 Task: Look for space in Molina de Segura, Spain from 5th June, 2023 to 16th June, 2023 for 2 adults in price range Rs.7000 to Rs.15000. Place can be entire place with 1  bedroom having 1 bed and 1 bathroom. Property type can be house, flat, guest house, hotel. Booking option can be shelf check-in. Required host language is English.
Action: Mouse moved to (239, 134)
Screenshot: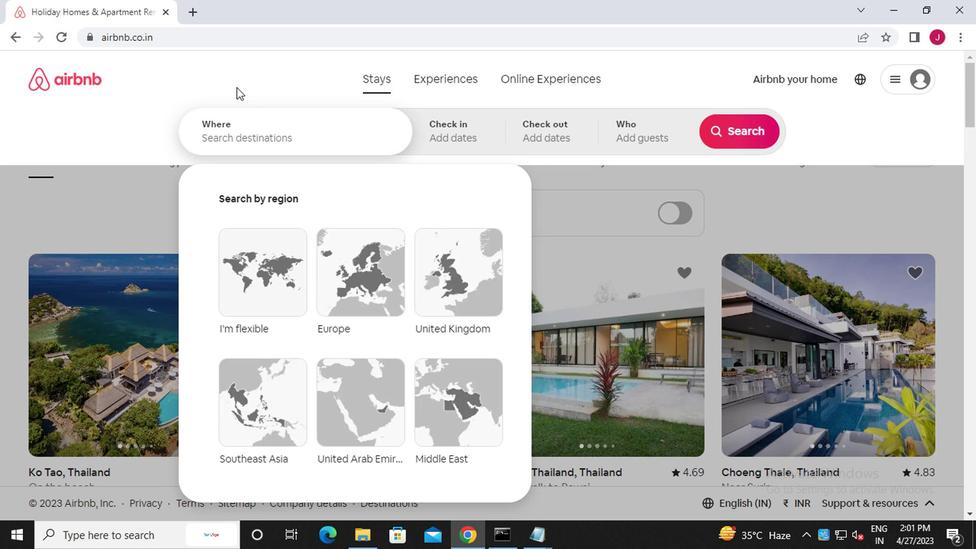 
Action: Mouse pressed left at (239, 134)
Screenshot: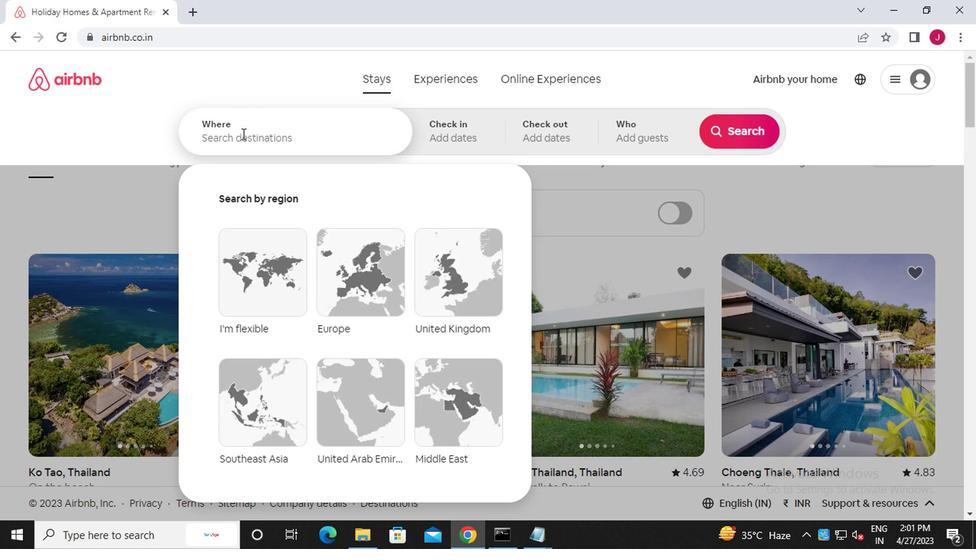 
Action: Mouse moved to (238, 133)
Screenshot: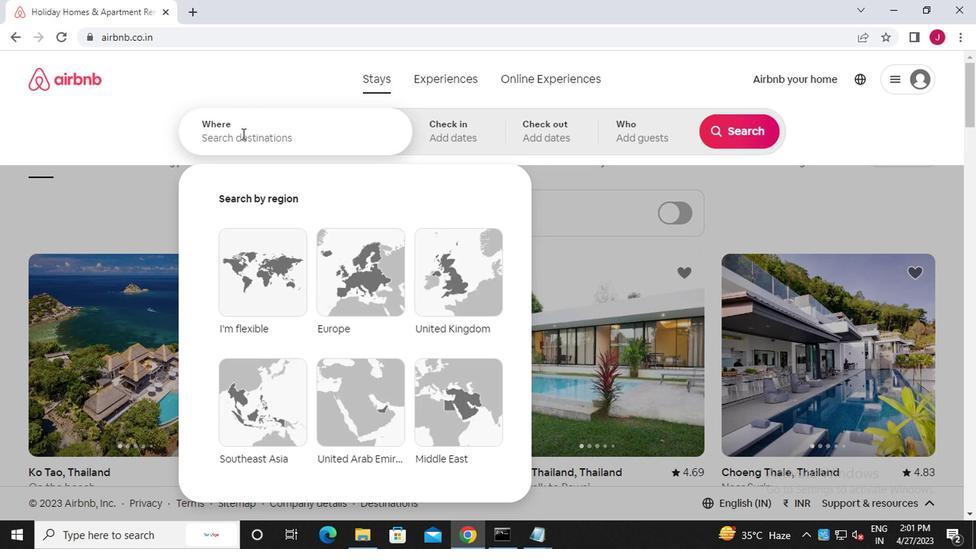 
Action: Key pressed m<Key.backspace><Key.caps_lock>m<Key.caps_lock>olina<Key.space>de<Key.space><Key.caps_lock>s<Key.caps_lock>eg
Screenshot: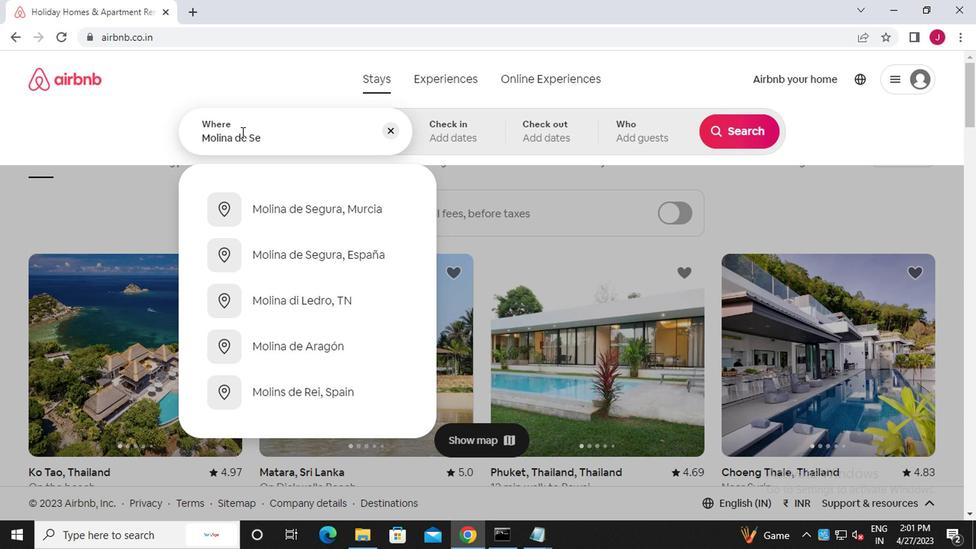 
Action: Mouse moved to (364, 210)
Screenshot: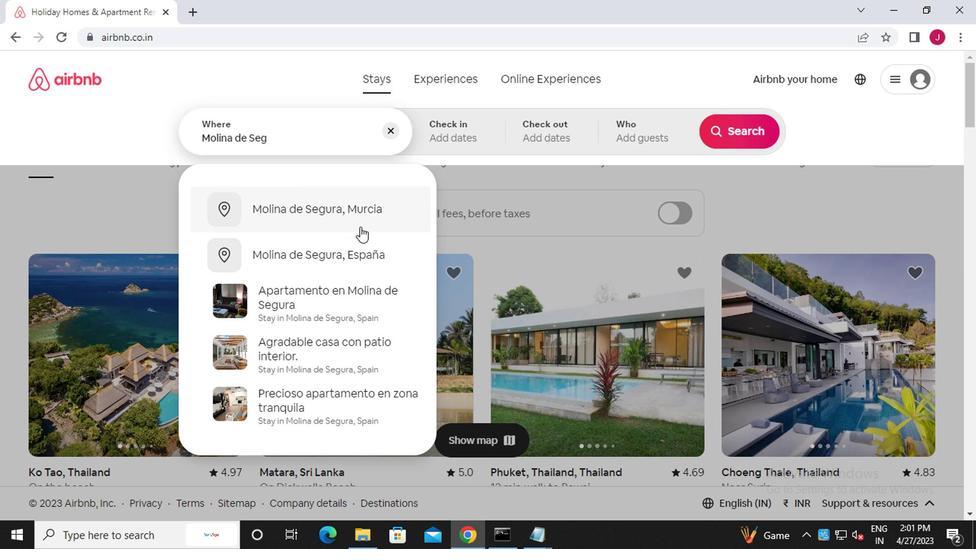 
Action: Mouse pressed left at (364, 210)
Screenshot: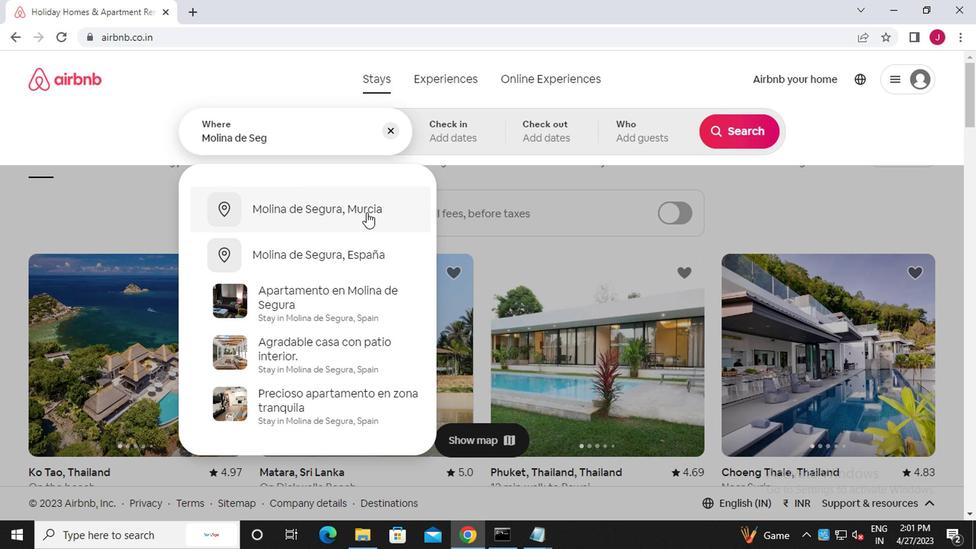 
Action: Mouse moved to (331, 140)
Screenshot: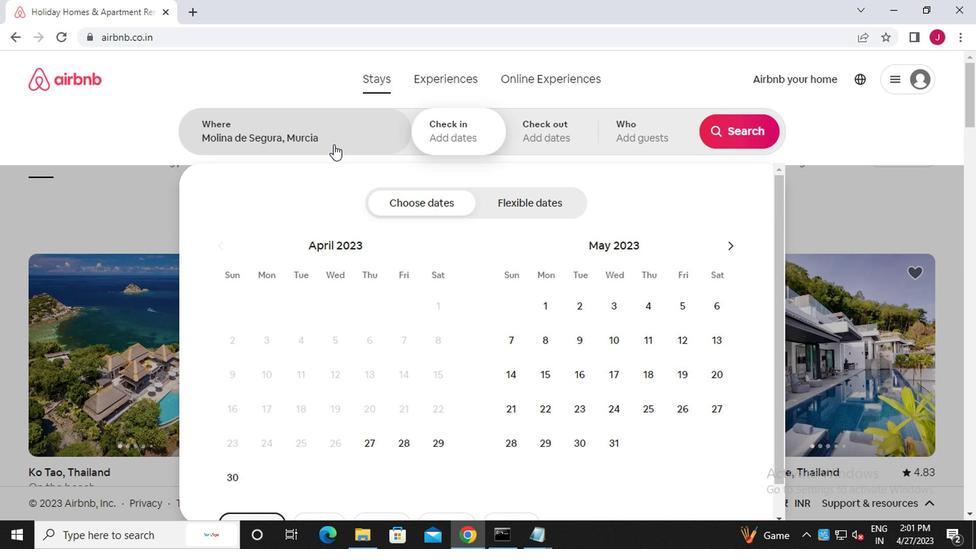 
Action: Mouse pressed left at (331, 140)
Screenshot: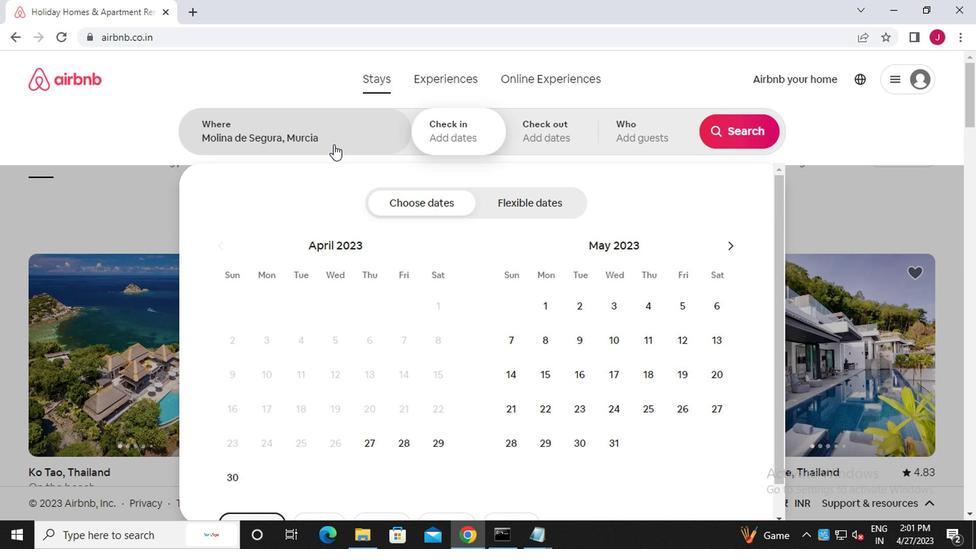 
Action: Key pressed <Key.backspace><Key.backspace><Key.backspace><Key.backspace><Key.backspace><Key.backspace>spain
Screenshot: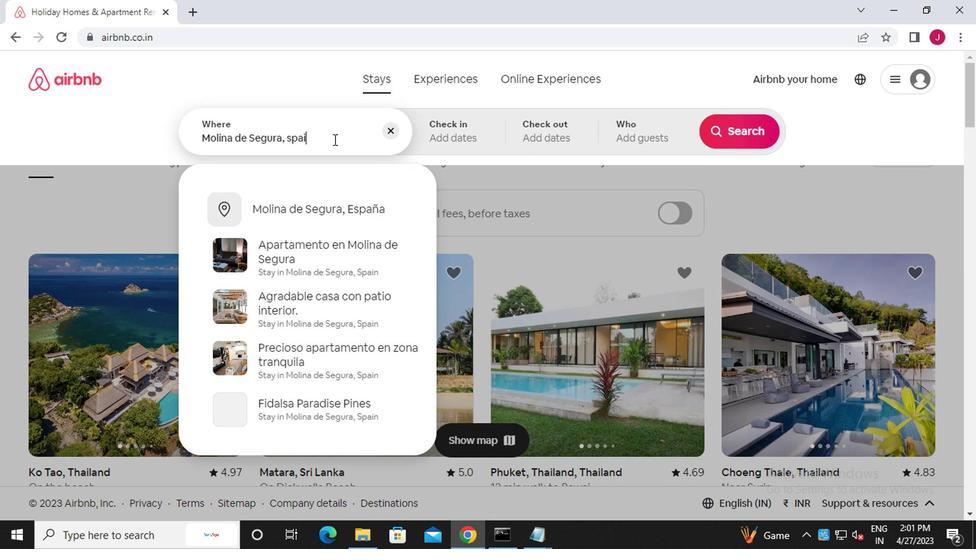 
Action: Mouse moved to (475, 129)
Screenshot: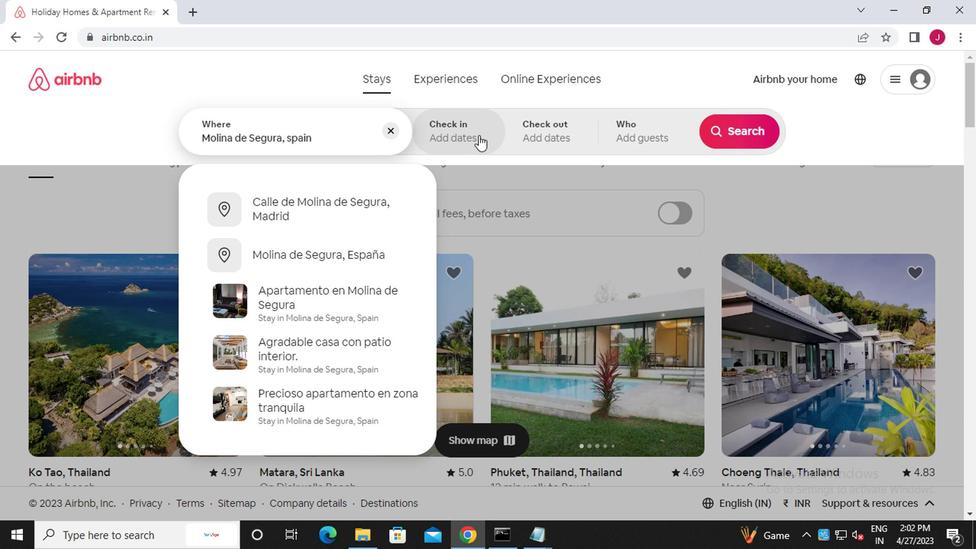 
Action: Mouse pressed left at (475, 129)
Screenshot: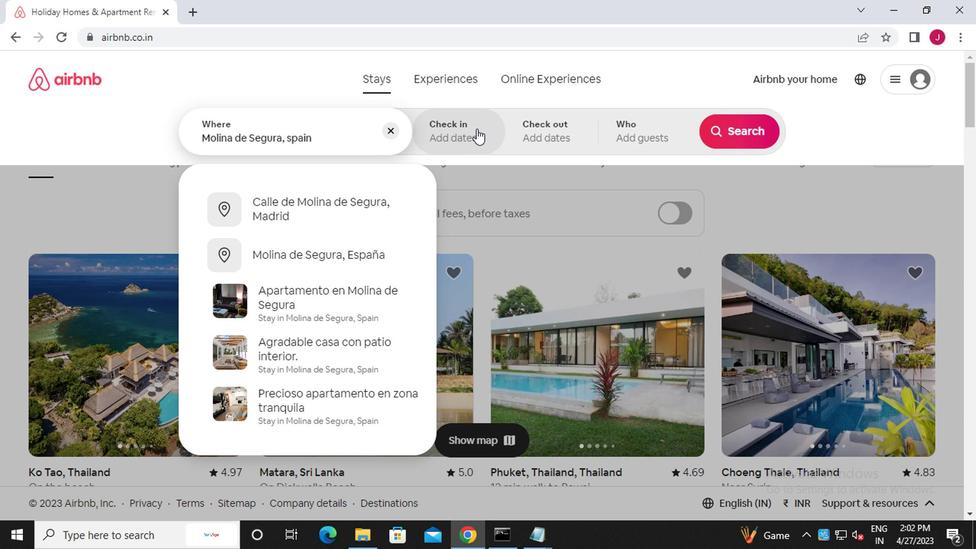 
Action: Mouse moved to (729, 242)
Screenshot: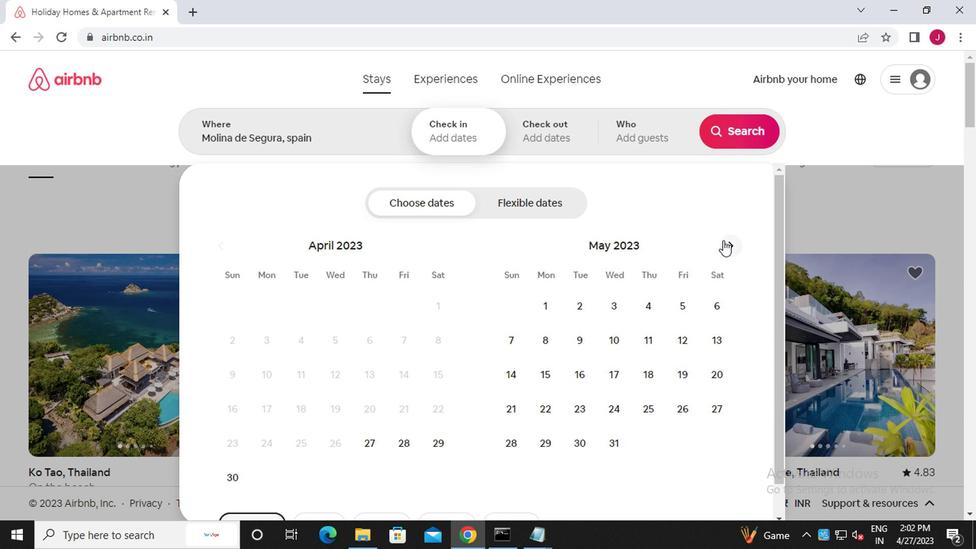 
Action: Mouse pressed left at (729, 242)
Screenshot: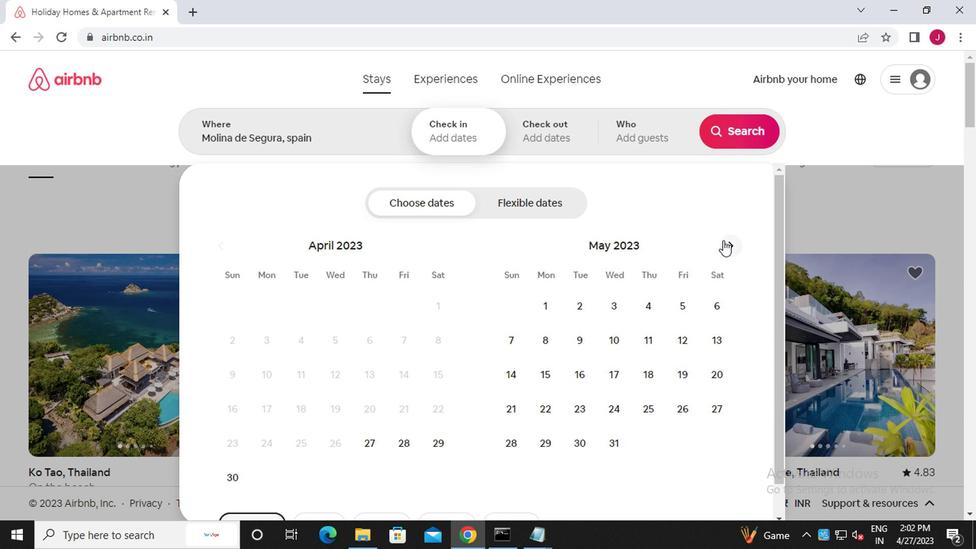 
Action: Mouse moved to (555, 336)
Screenshot: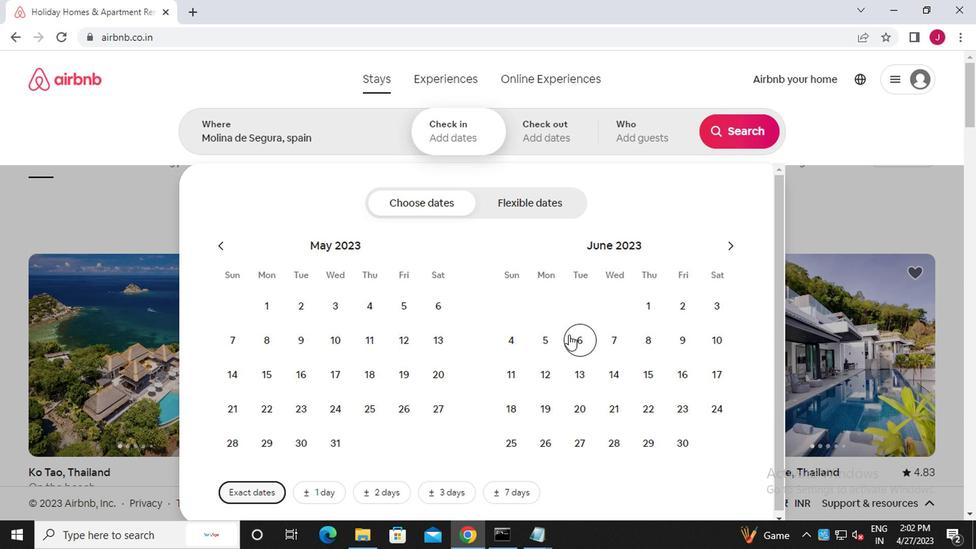
Action: Mouse pressed left at (555, 336)
Screenshot: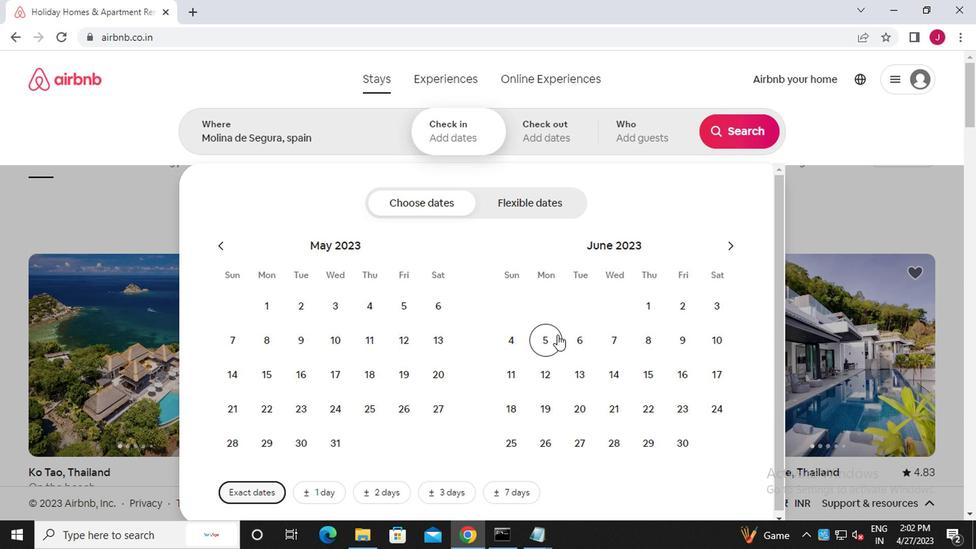 
Action: Mouse moved to (674, 375)
Screenshot: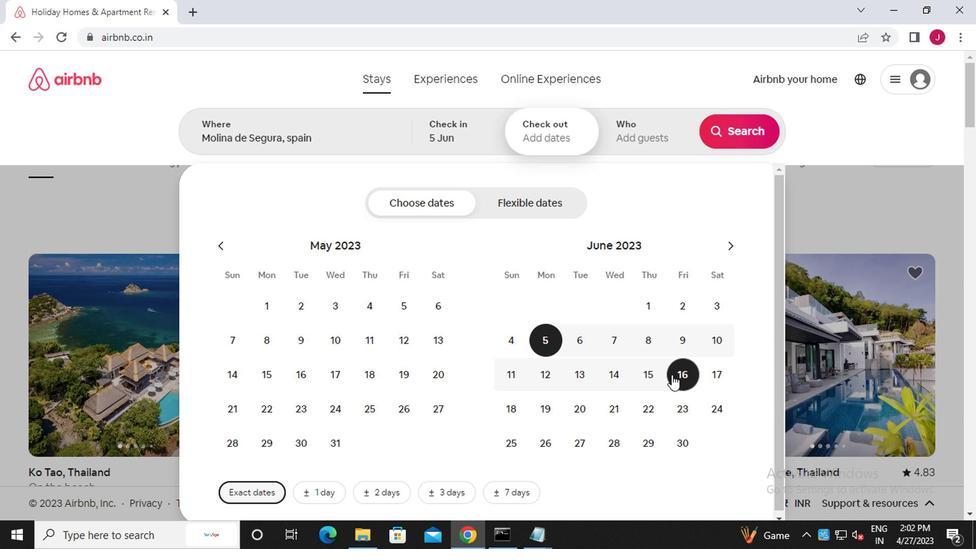 
Action: Mouse pressed left at (674, 375)
Screenshot: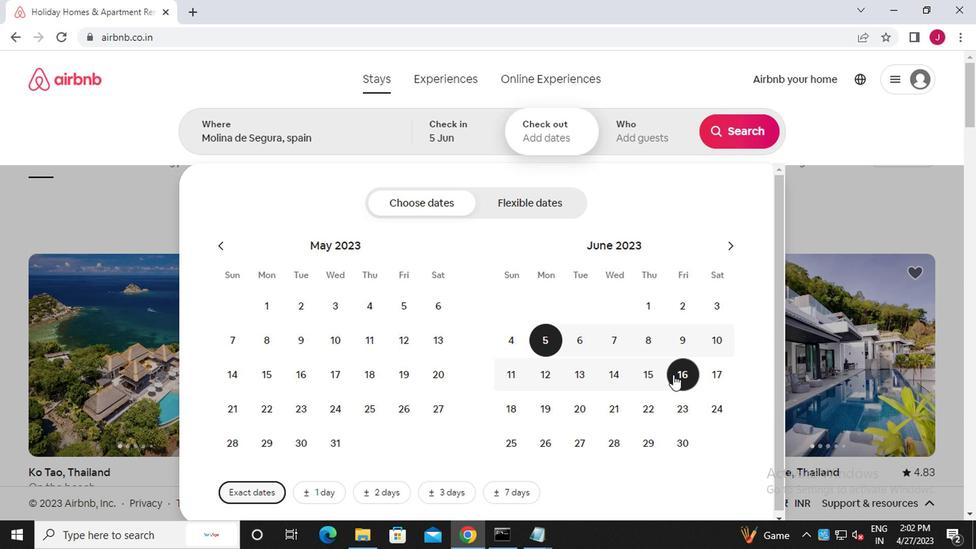 
Action: Mouse moved to (647, 139)
Screenshot: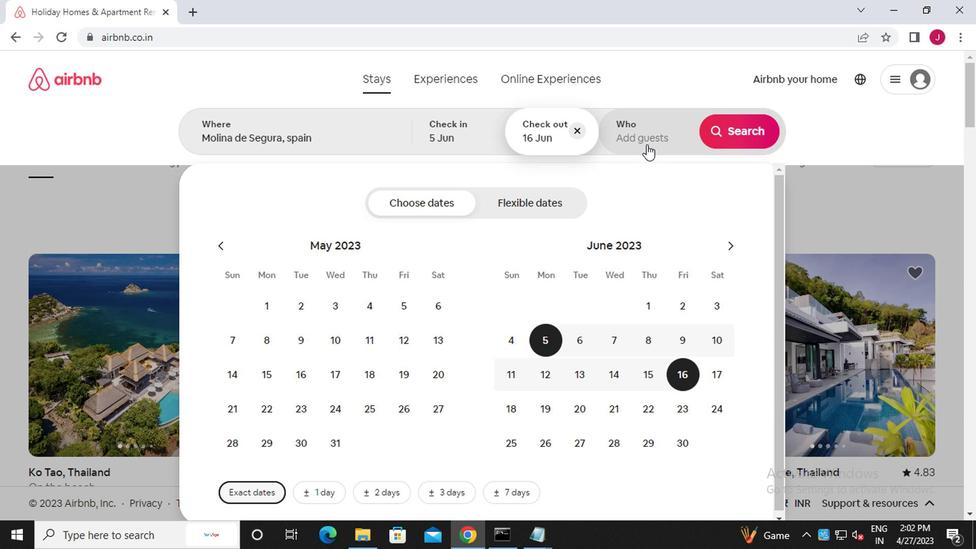
Action: Mouse pressed left at (647, 139)
Screenshot: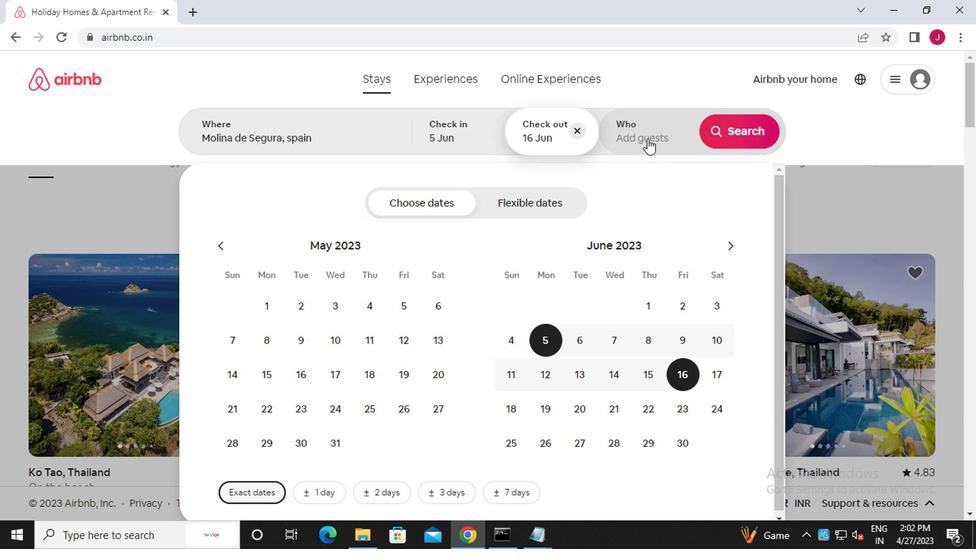 
Action: Mouse moved to (743, 208)
Screenshot: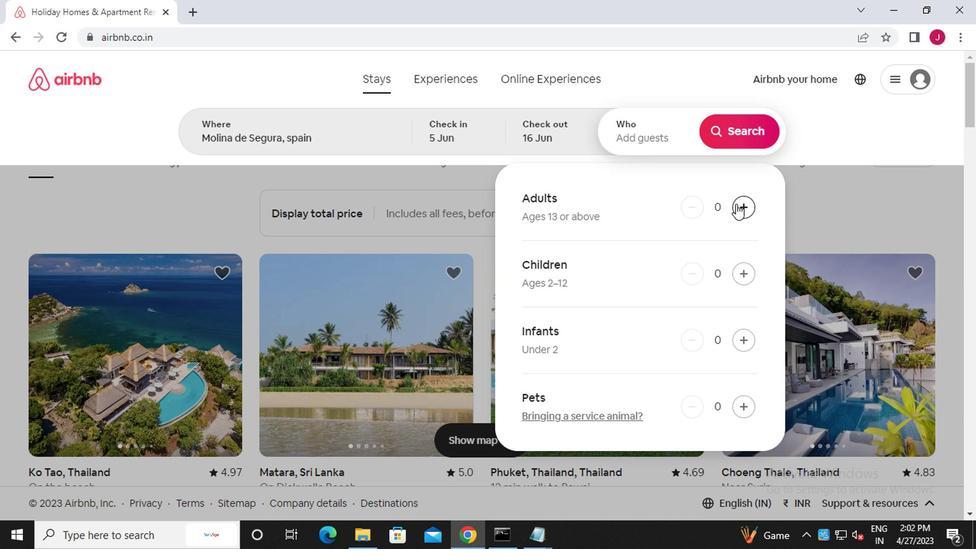 
Action: Mouse pressed left at (743, 208)
Screenshot: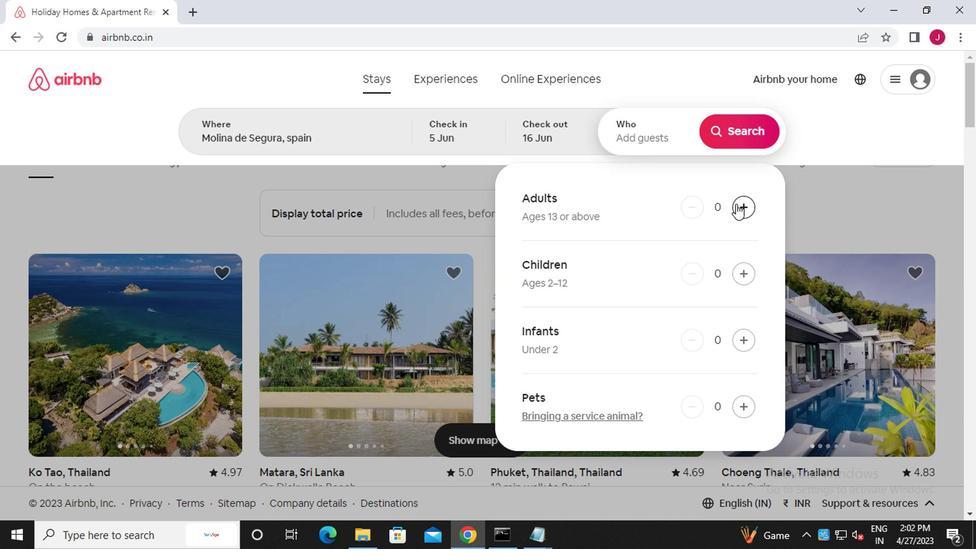 
Action: Mouse pressed left at (743, 208)
Screenshot: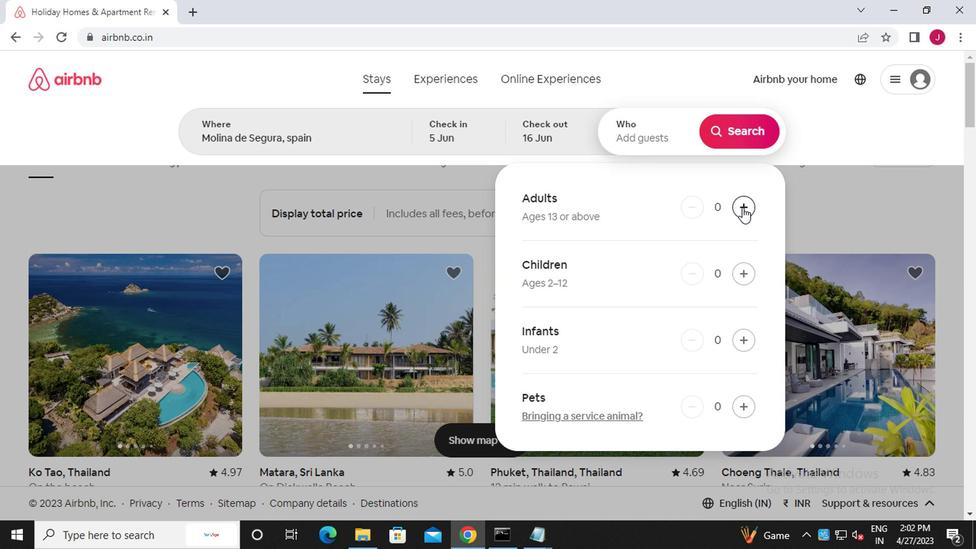 
Action: Mouse moved to (745, 128)
Screenshot: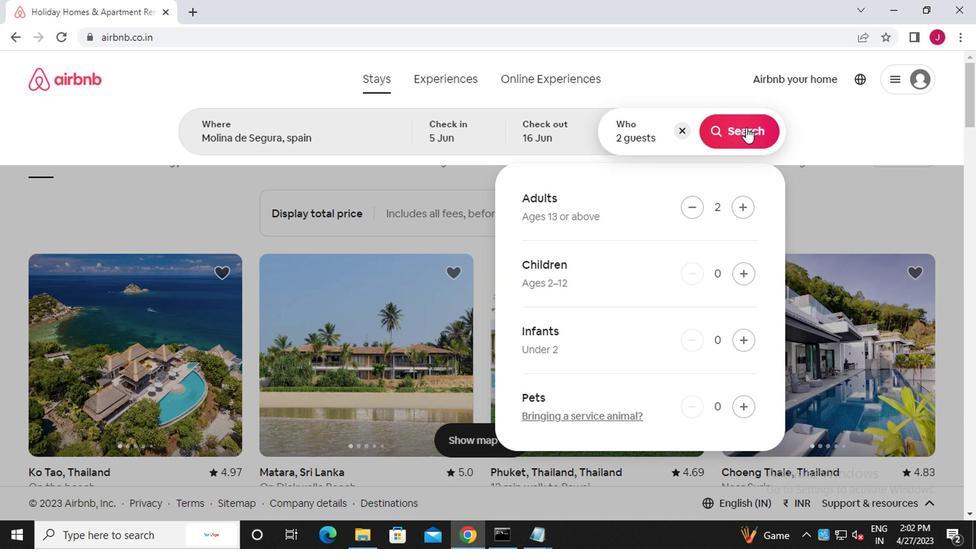 
Action: Mouse pressed left at (745, 128)
Screenshot: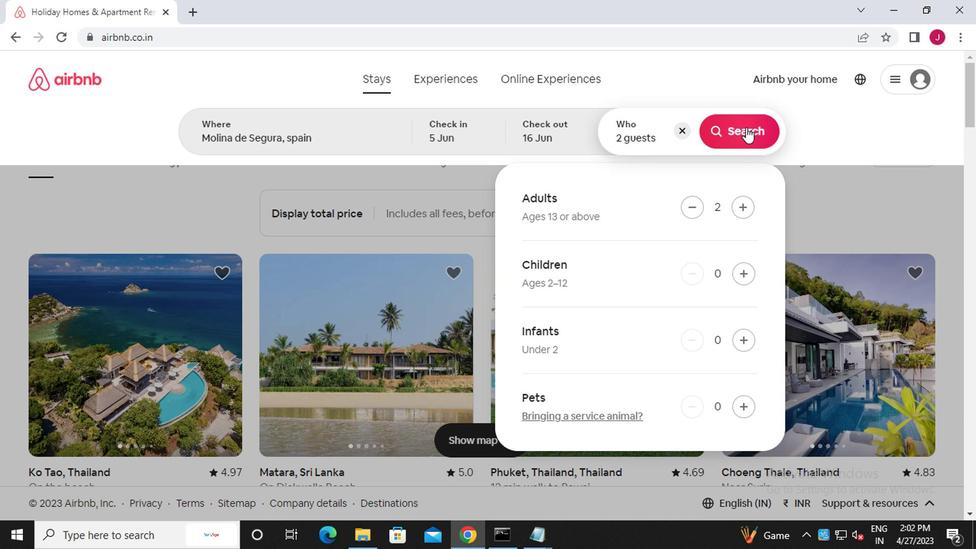
Action: Mouse moved to (922, 138)
Screenshot: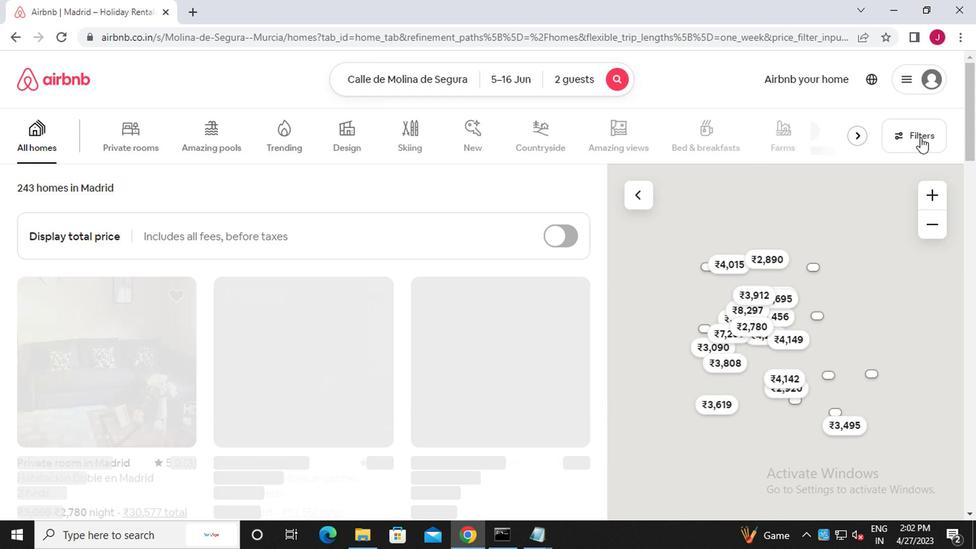 
Action: Mouse pressed left at (922, 138)
Screenshot: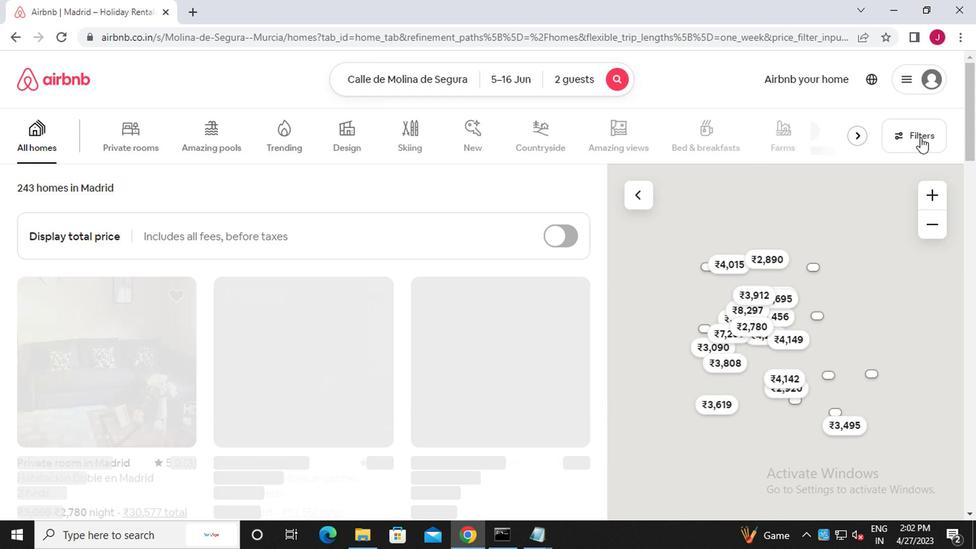 
Action: Mouse moved to (324, 311)
Screenshot: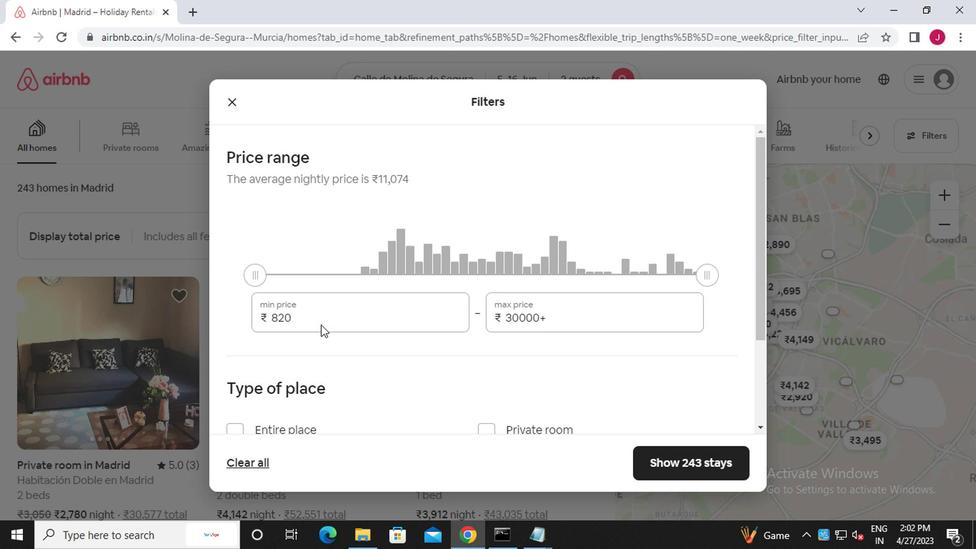 
Action: Mouse pressed left at (324, 311)
Screenshot: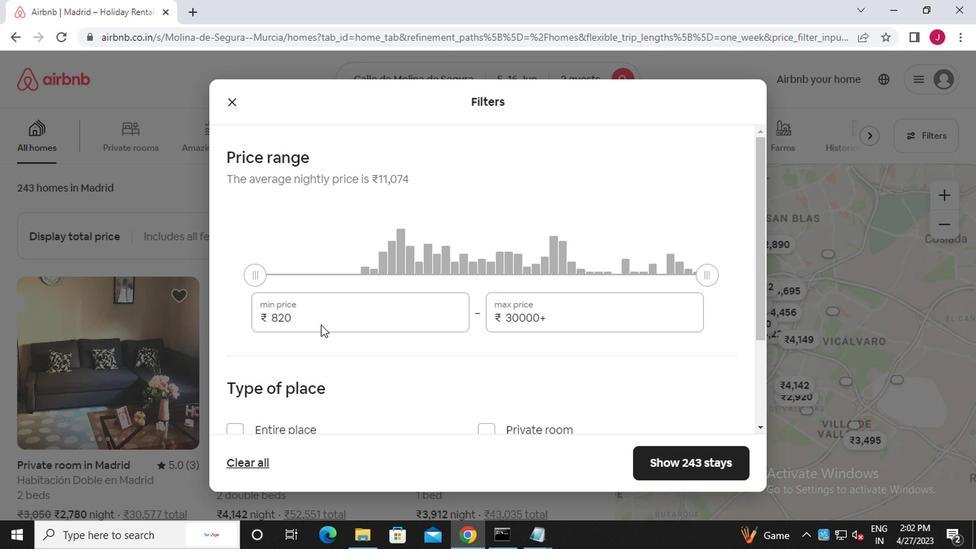 
Action: Mouse moved to (322, 306)
Screenshot: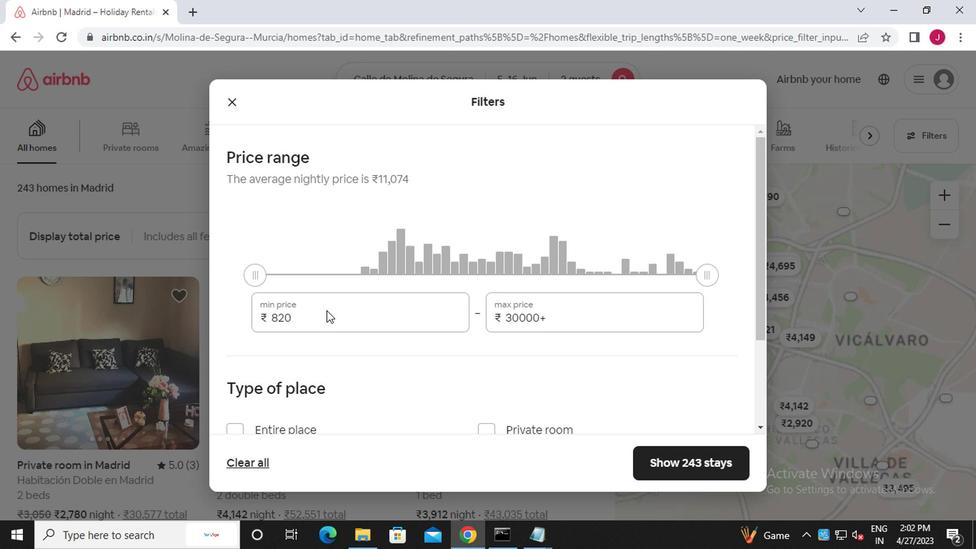
Action: Key pressed <Key.backspace><Key.backspace><Key.backspace><<103>><<96>><<96>><<96>>
Screenshot: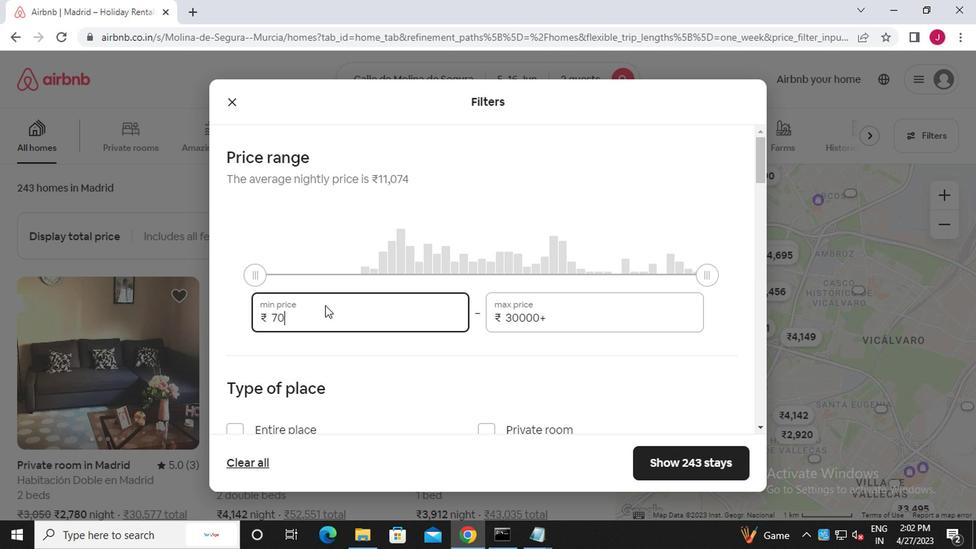 
Action: Mouse moved to (626, 327)
Screenshot: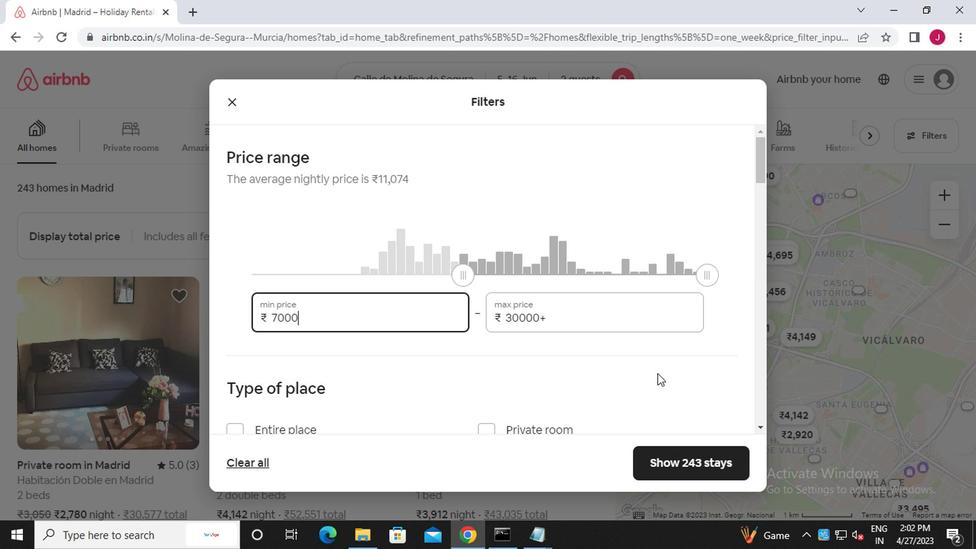 
Action: Mouse pressed left at (626, 327)
Screenshot: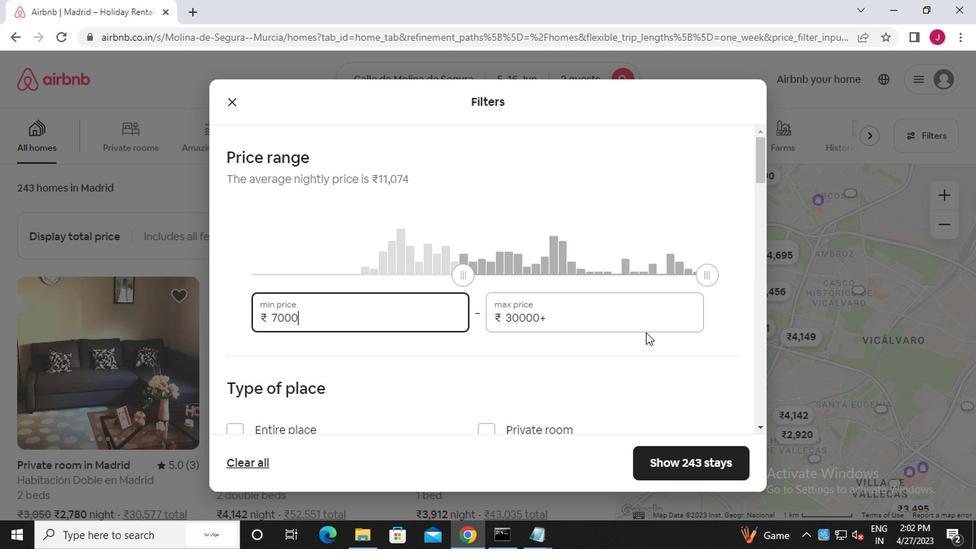 
Action: Mouse moved to (626, 326)
Screenshot: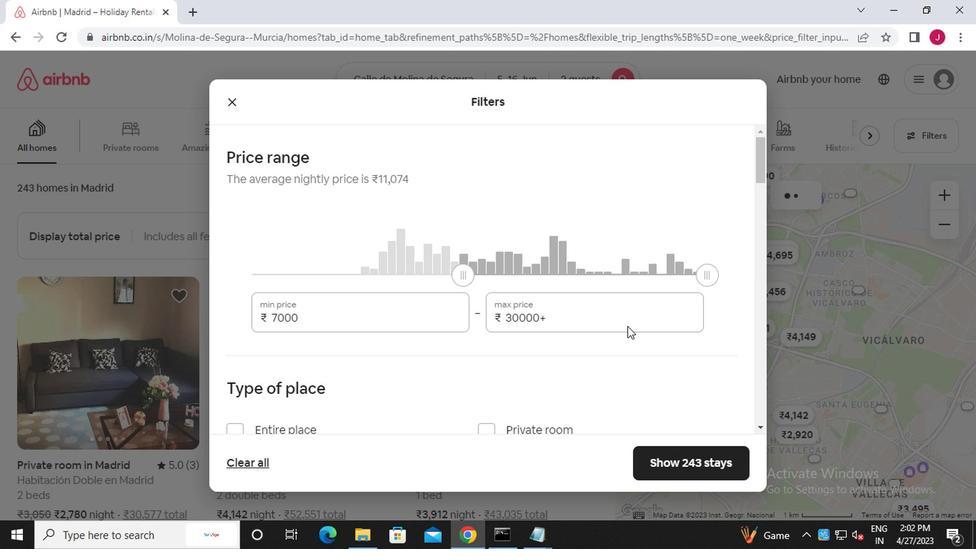 
Action: Key pressed <Key.backspace><Key.backspace><Key.backspace><Key.backspace><Key.backspace><Key.backspace><Key.backspace><Key.backspace><Key.backspace><Key.backspace><Key.backspace><Key.backspace><Key.backspace><<97>><<101>><<96>><<96>><<96>>
Screenshot: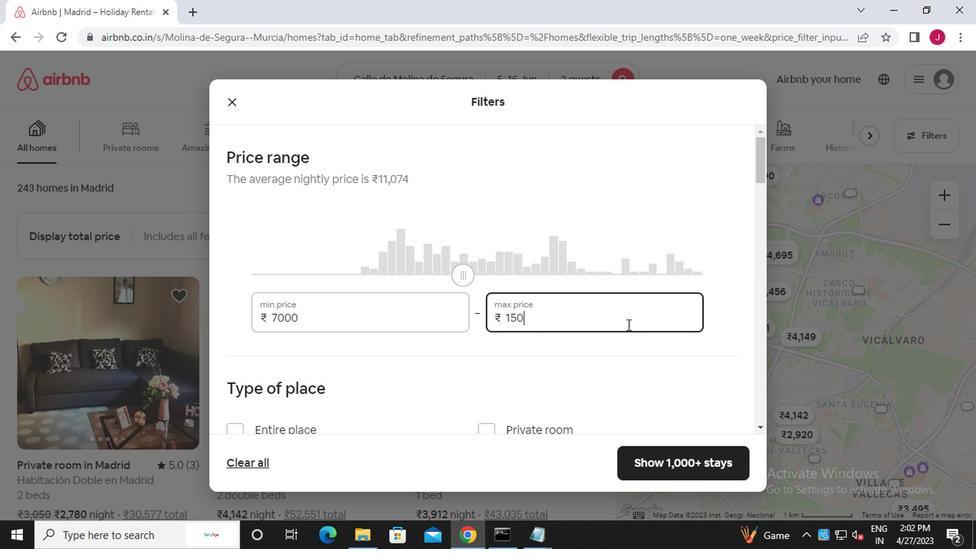 
Action: Mouse scrolled (626, 325) with delta (0, -1)
Screenshot: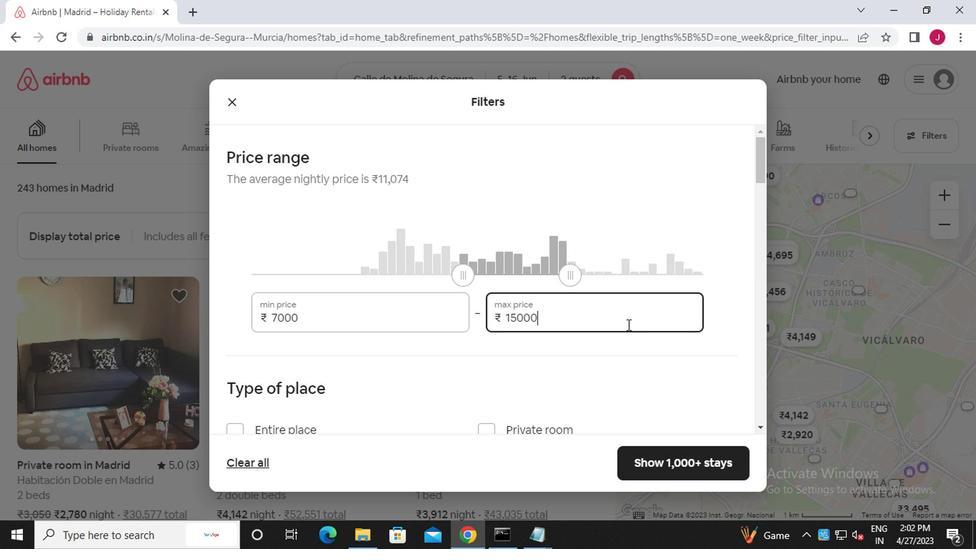 
Action: Mouse scrolled (626, 325) with delta (0, -1)
Screenshot: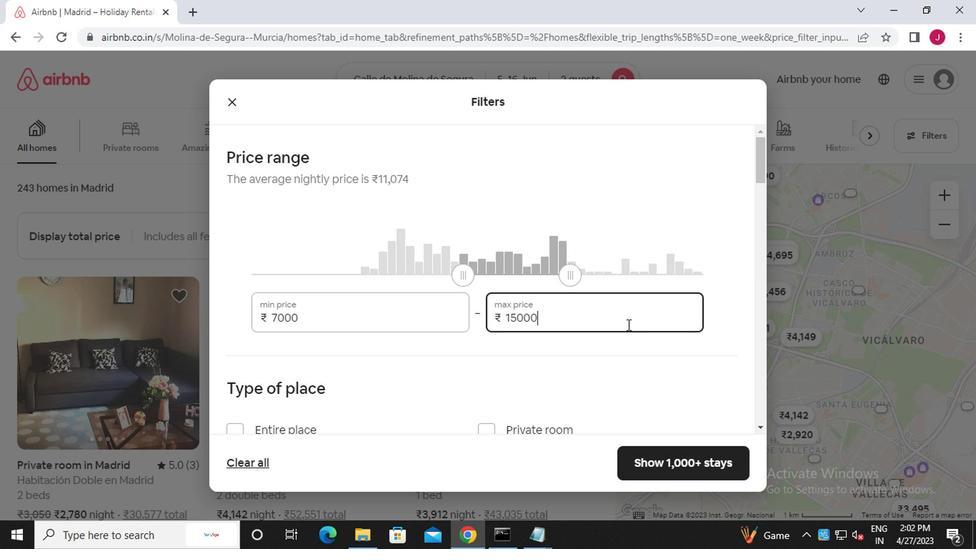 
Action: Mouse scrolled (626, 325) with delta (0, -1)
Screenshot: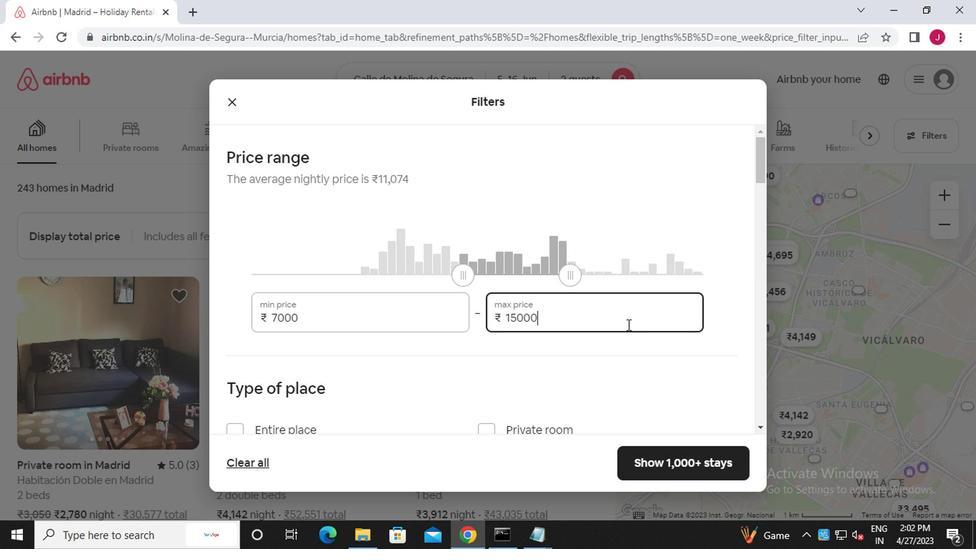 
Action: Mouse moved to (226, 223)
Screenshot: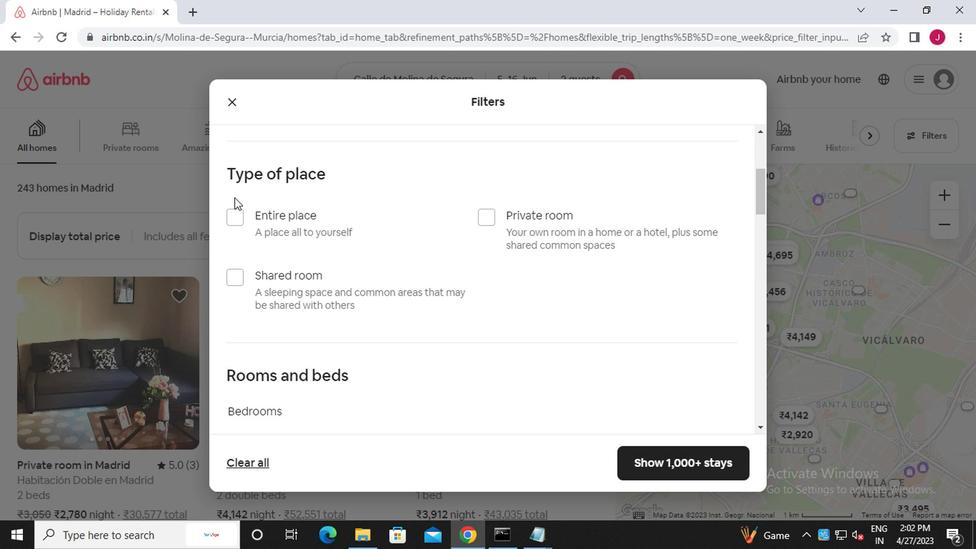 
Action: Mouse pressed left at (226, 223)
Screenshot: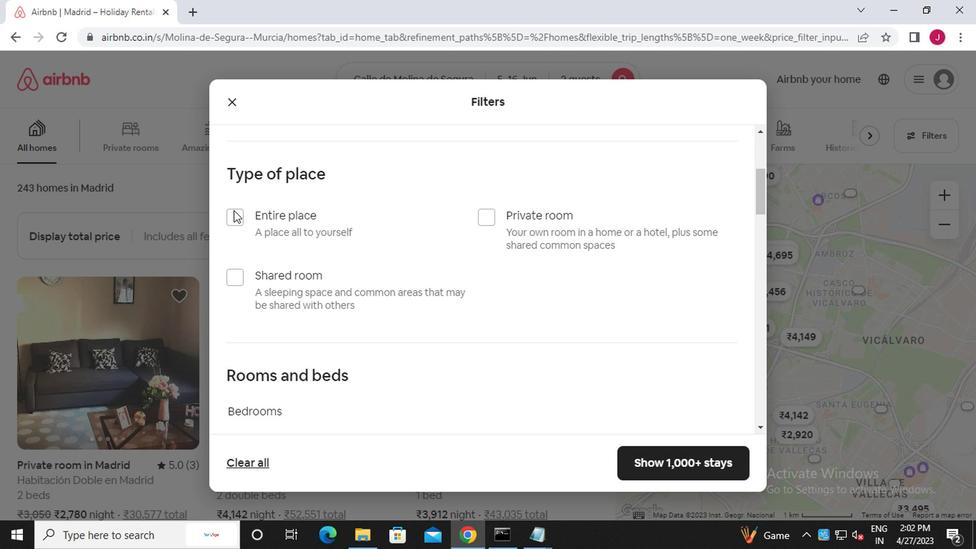
Action: Mouse moved to (327, 256)
Screenshot: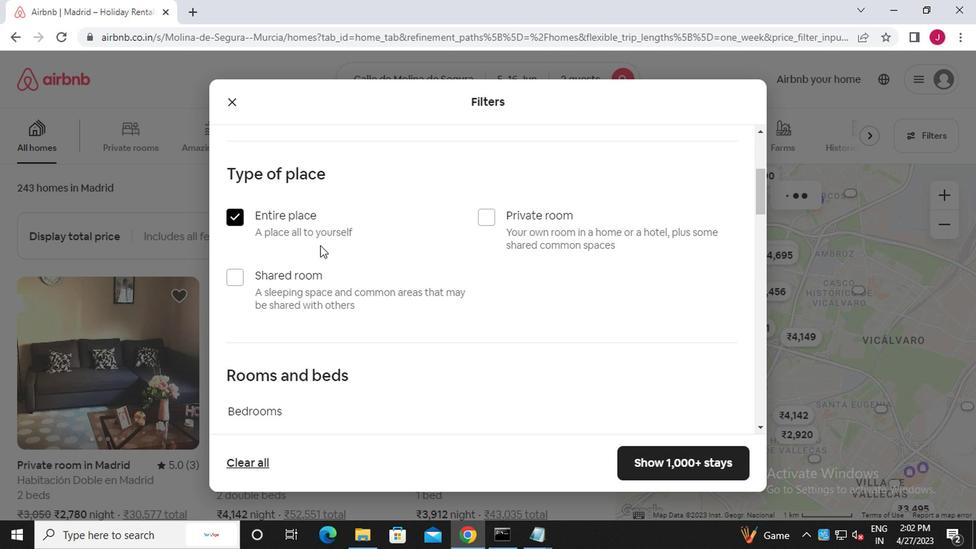 
Action: Mouse scrolled (327, 255) with delta (0, 0)
Screenshot: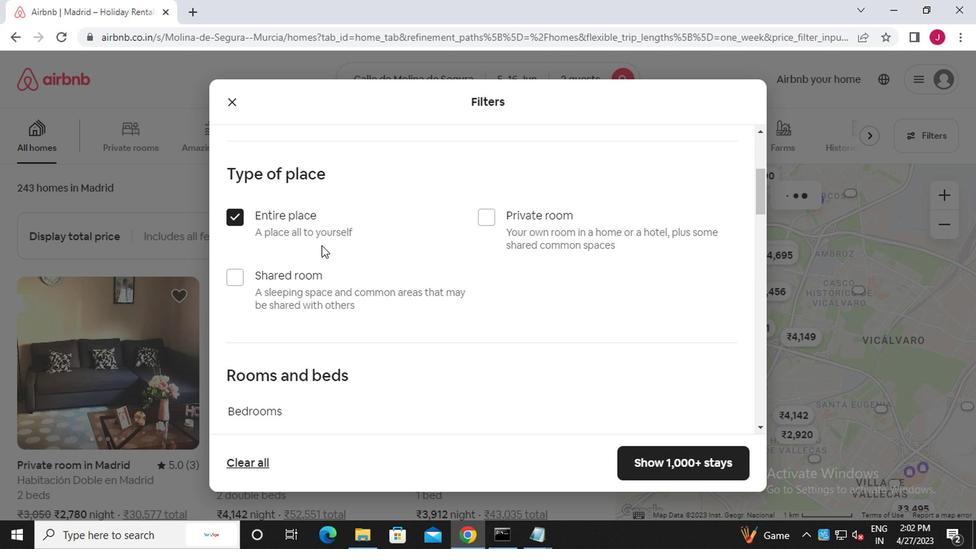 
Action: Mouse scrolled (327, 255) with delta (0, 0)
Screenshot: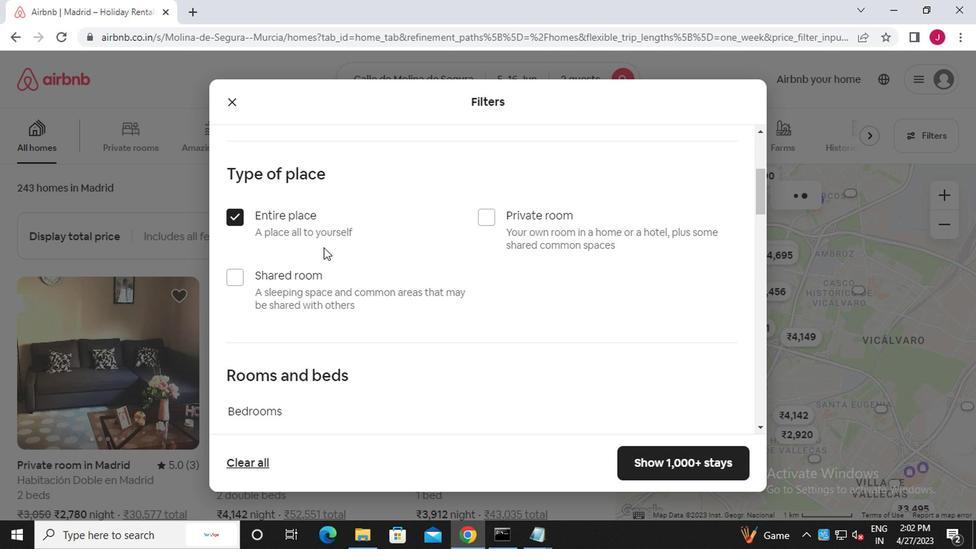 
Action: Mouse scrolled (327, 255) with delta (0, 0)
Screenshot: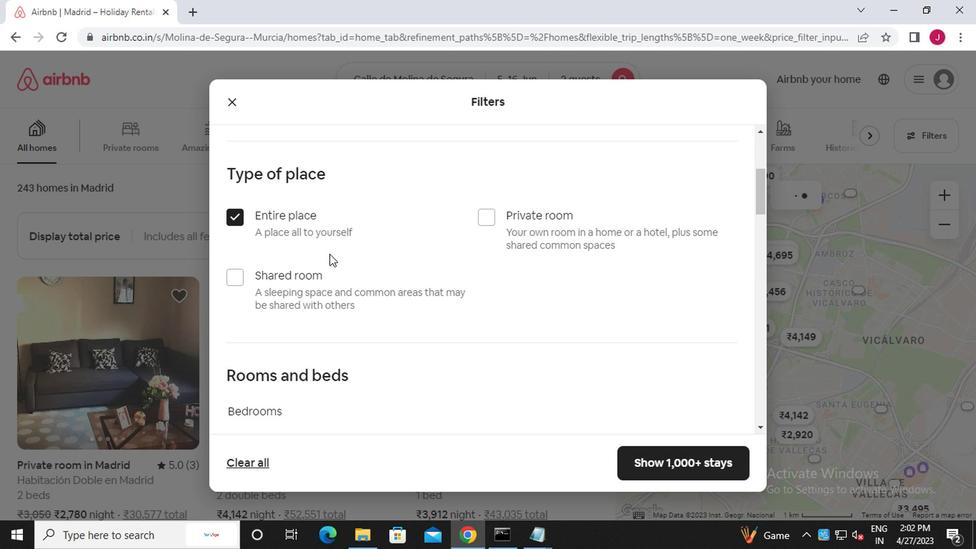 
Action: Mouse moved to (318, 237)
Screenshot: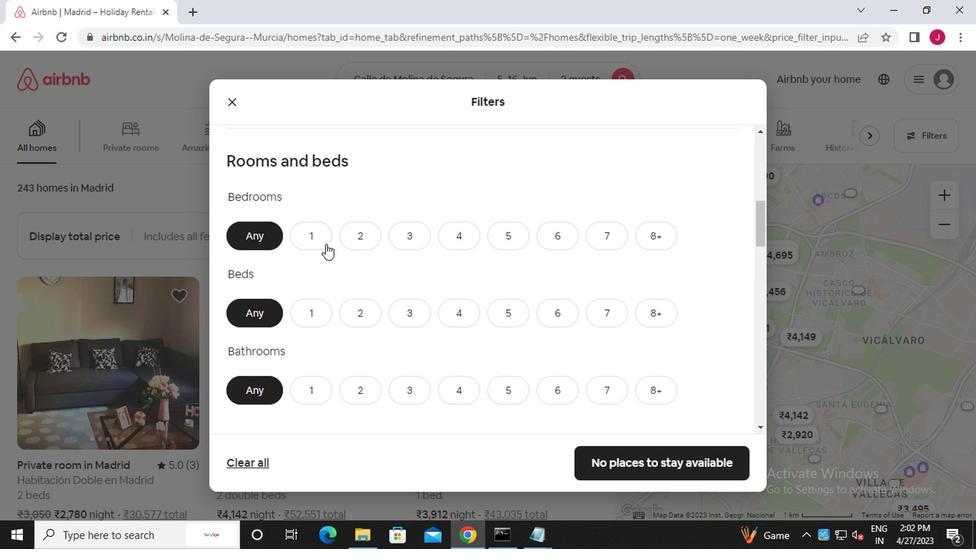 
Action: Mouse pressed left at (318, 237)
Screenshot: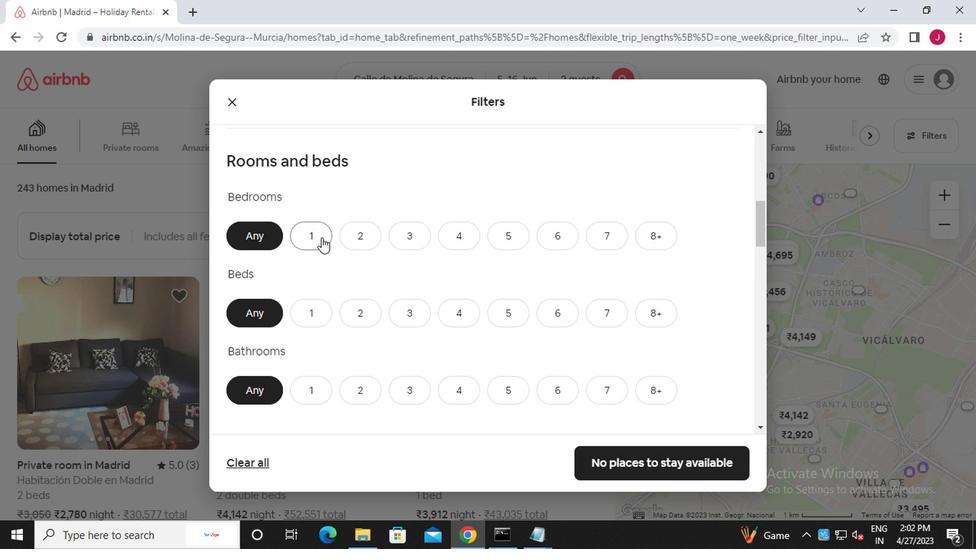 
Action: Mouse moved to (312, 303)
Screenshot: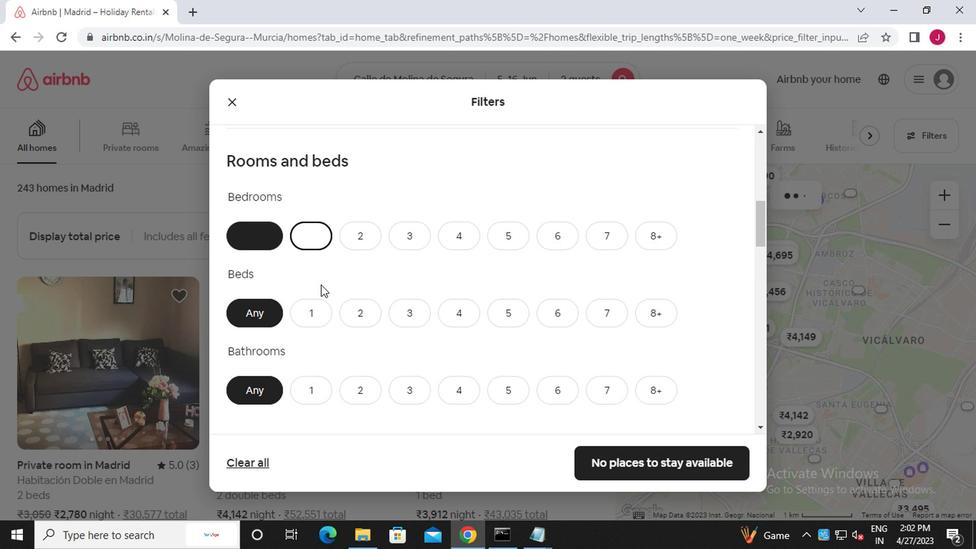 
Action: Mouse pressed left at (312, 303)
Screenshot: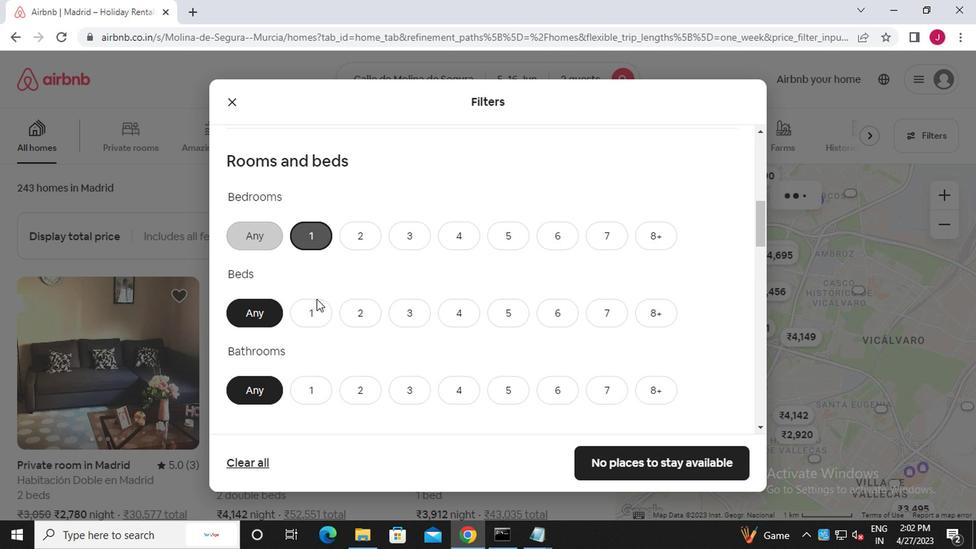
Action: Mouse moved to (315, 389)
Screenshot: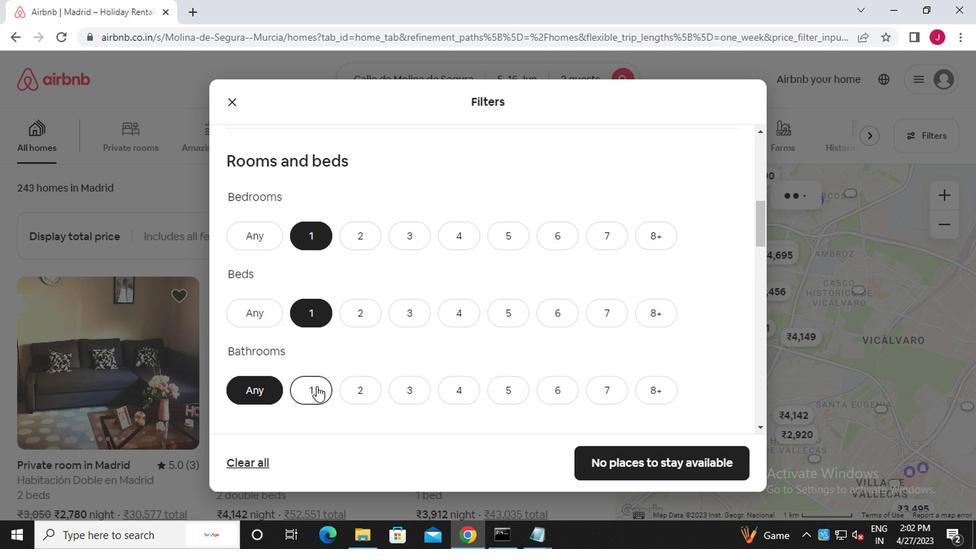 
Action: Mouse pressed left at (315, 389)
Screenshot: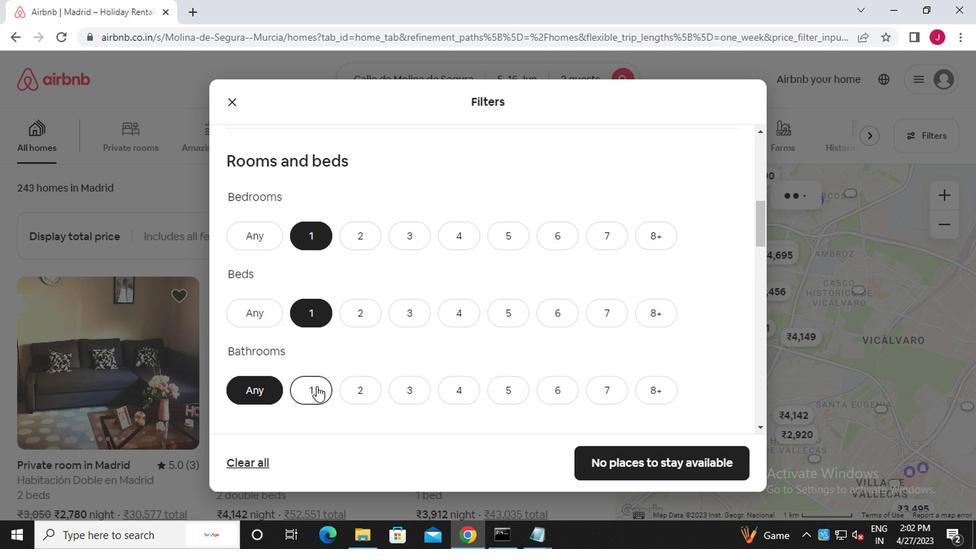 
Action: Mouse moved to (375, 385)
Screenshot: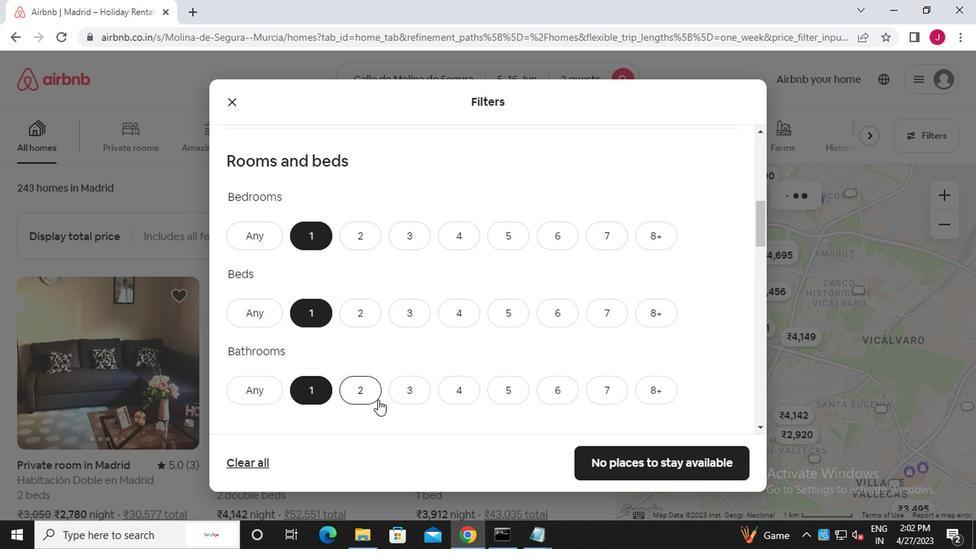 
Action: Mouse scrolled (375, 384) with delta (0, 0)
Screenshot: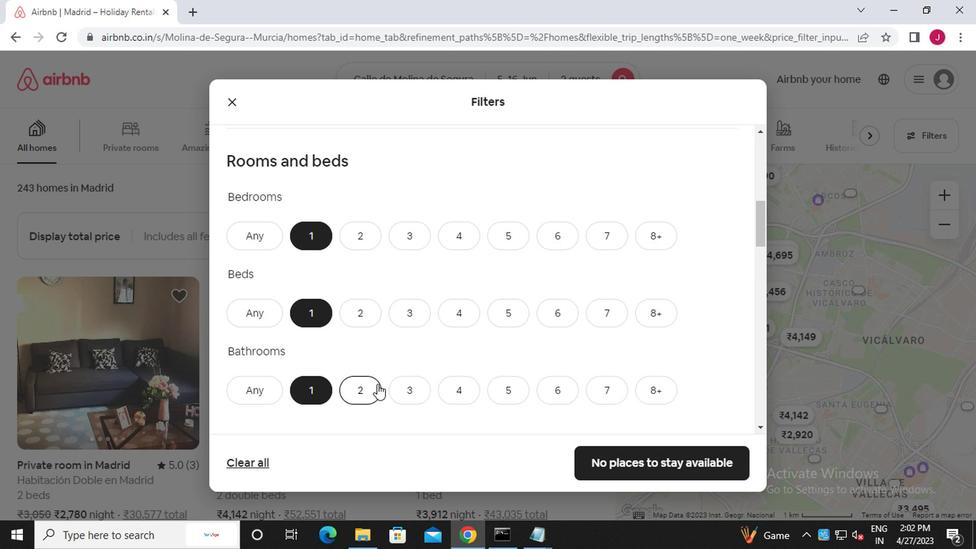 
Action: Mouse scrolled (375, 384) with delta (0, 0)
Screenshot: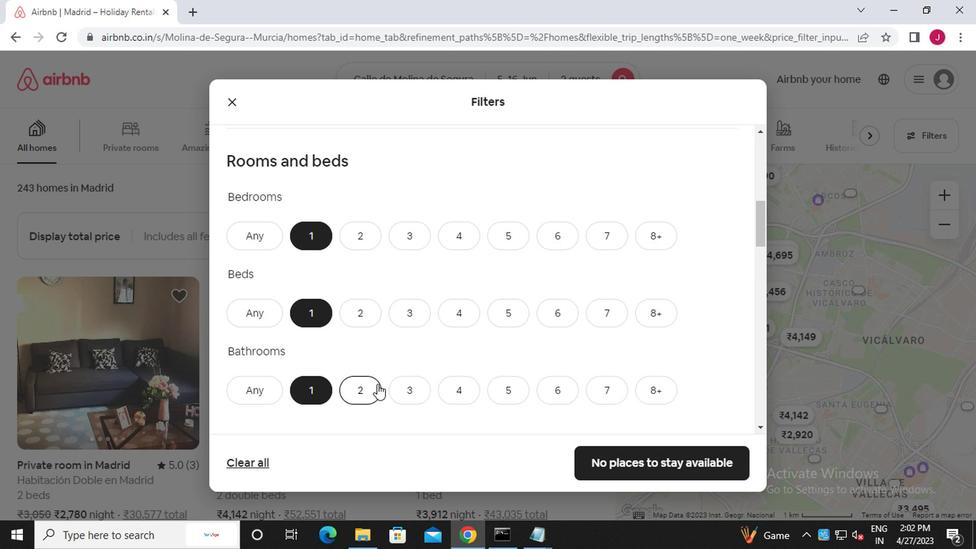 
Action: Mouse scrolled (375, 384) with delta (0, 0)
Screenshot: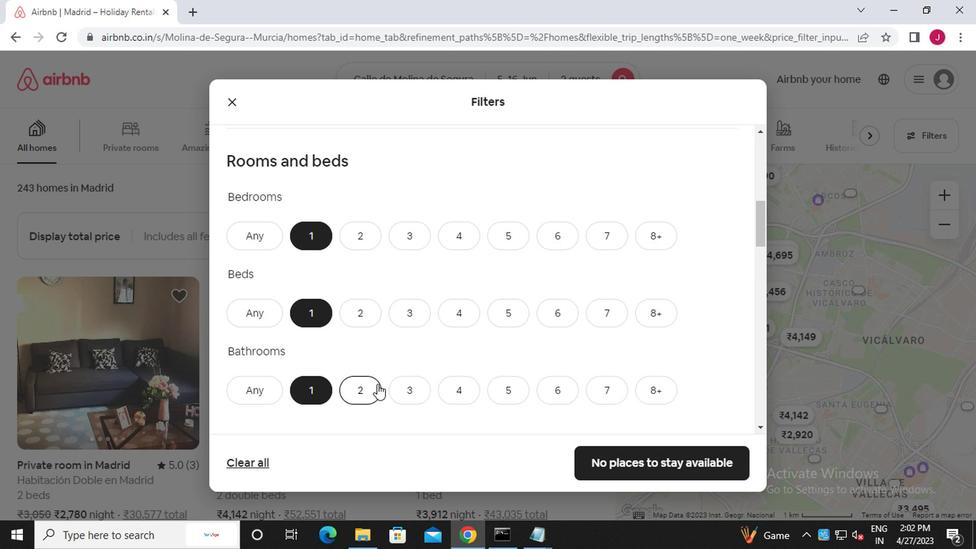 
Action: Mouse moved to (293, 354)
Screenshot: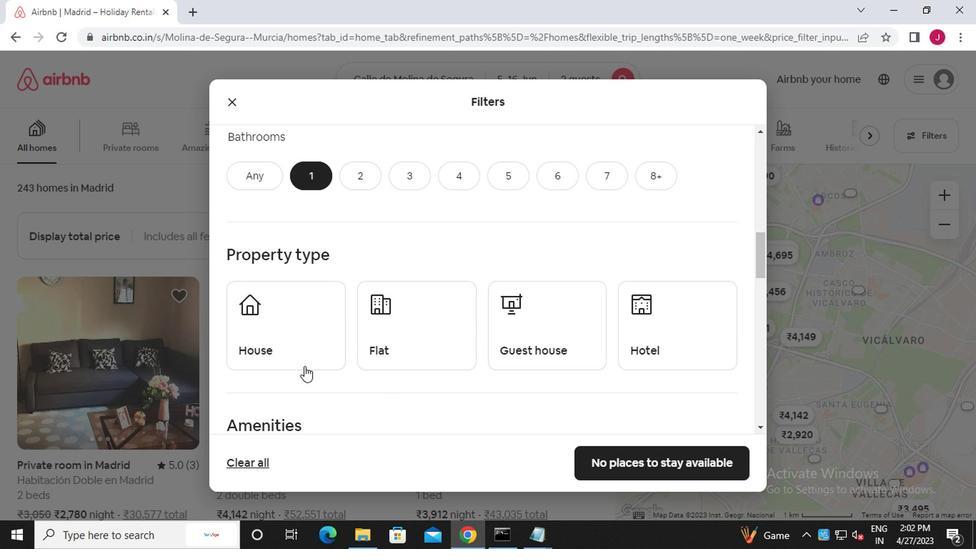 
Action: Mouse pressed left at (293, 354)
Screenshot: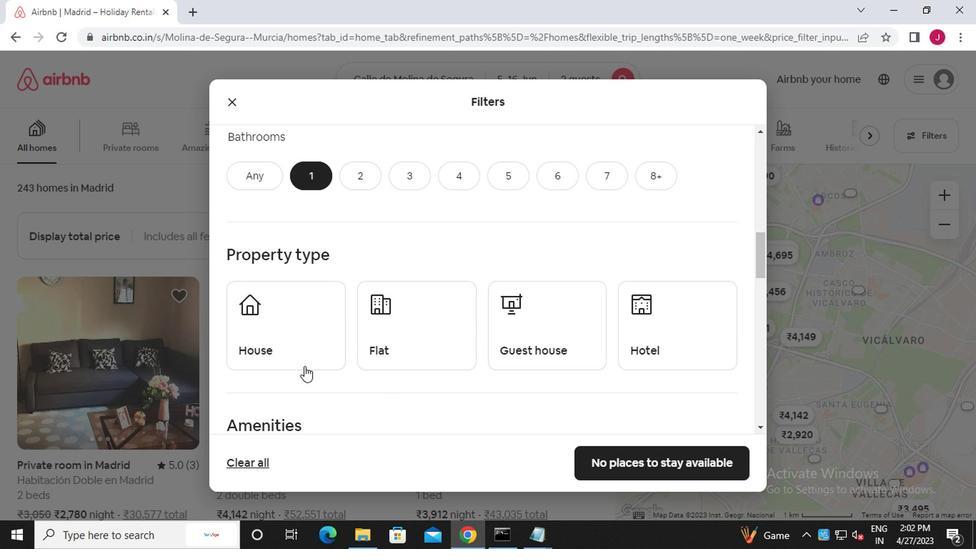 
Action: Mouse moved to (398, 346)
Screenshot: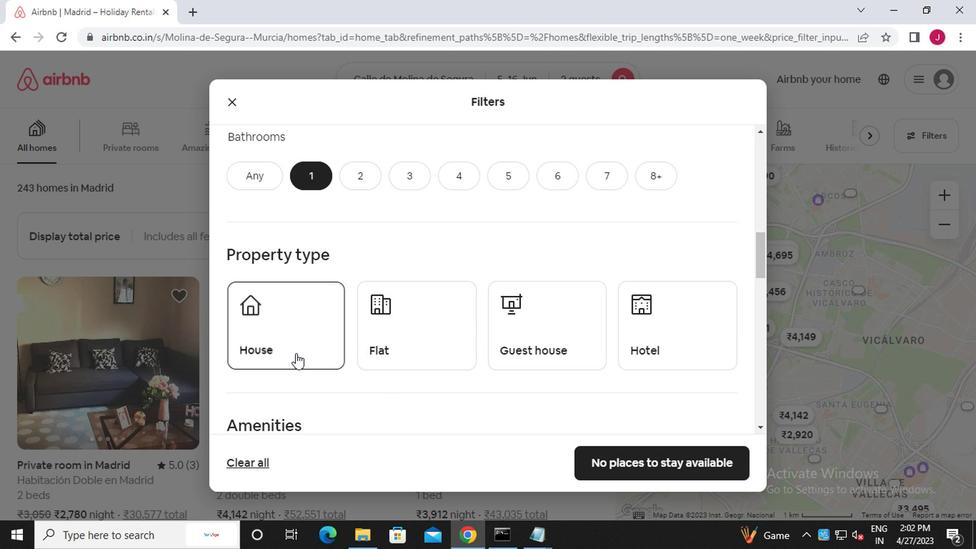 
Action: Mouse pressed left at (398, 346)
Screenshot: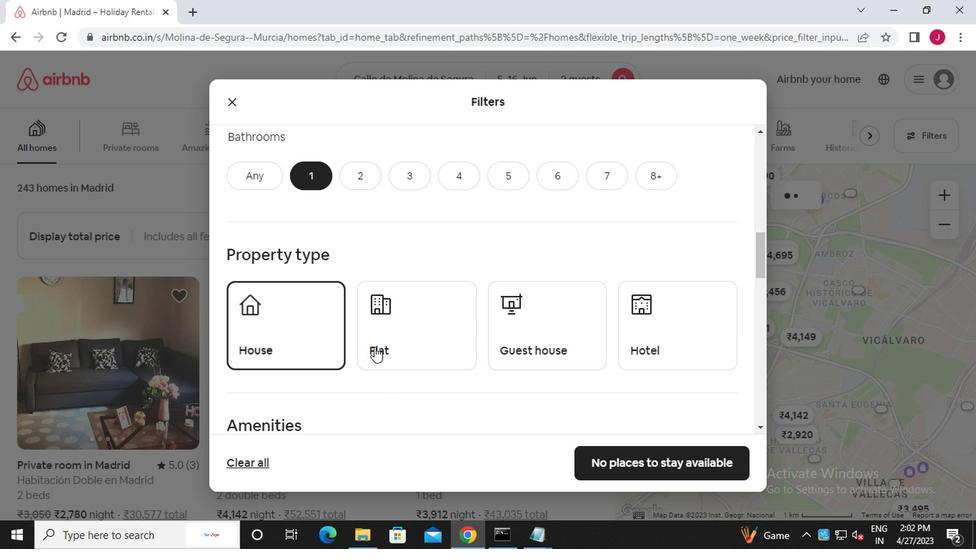
Action: Mouse moved to (541, 342)
Screenshot: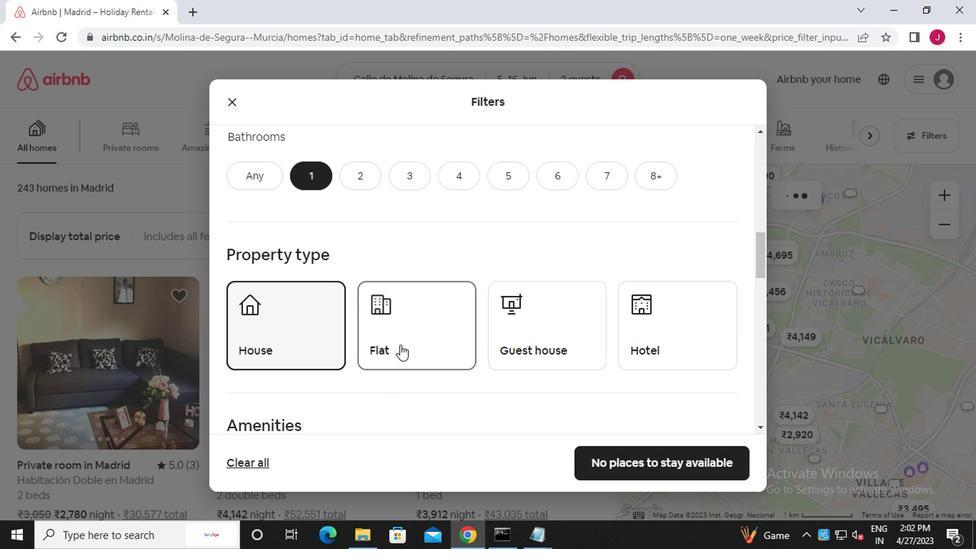 
Action: Mouse pressed left at (541, 342)
Screenshot: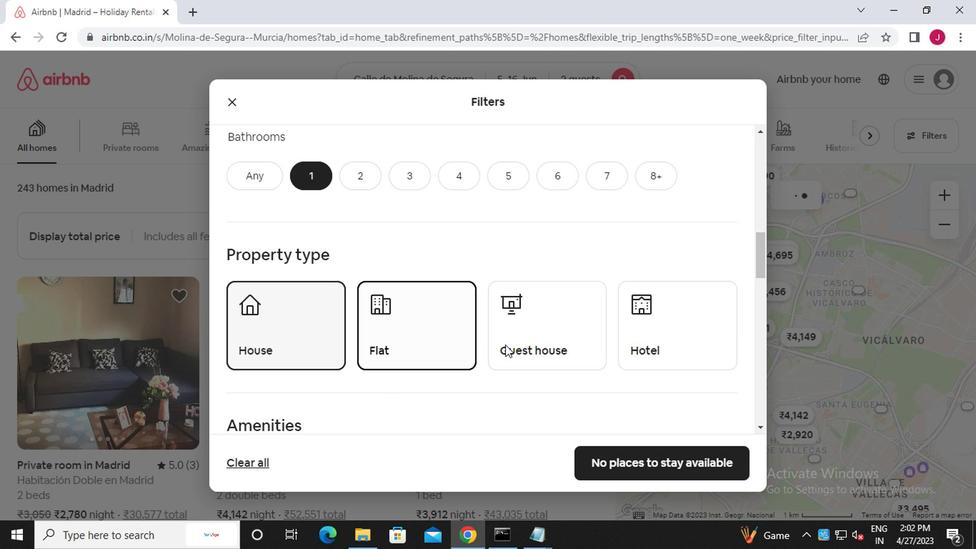 
Action: Mouse moved to (656, 331)
Screenshot: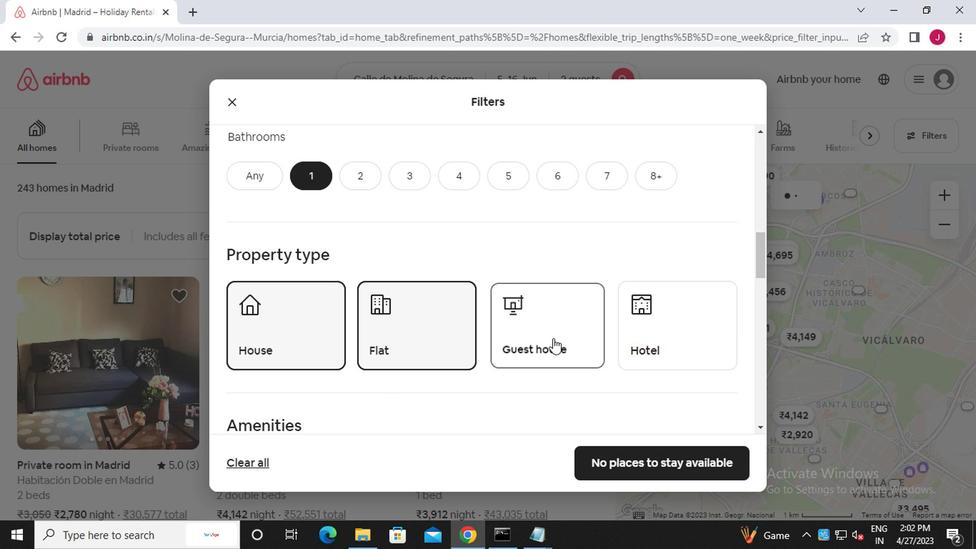 
Action: Mouse pressed left at (656, 331)
Screenshot: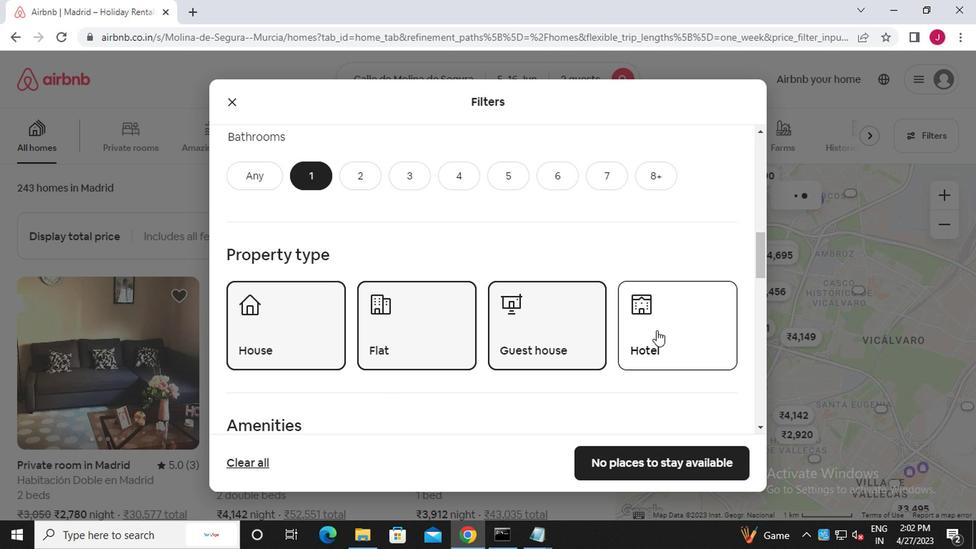
Action: Mouse moved to (701, 334)
Screenshot: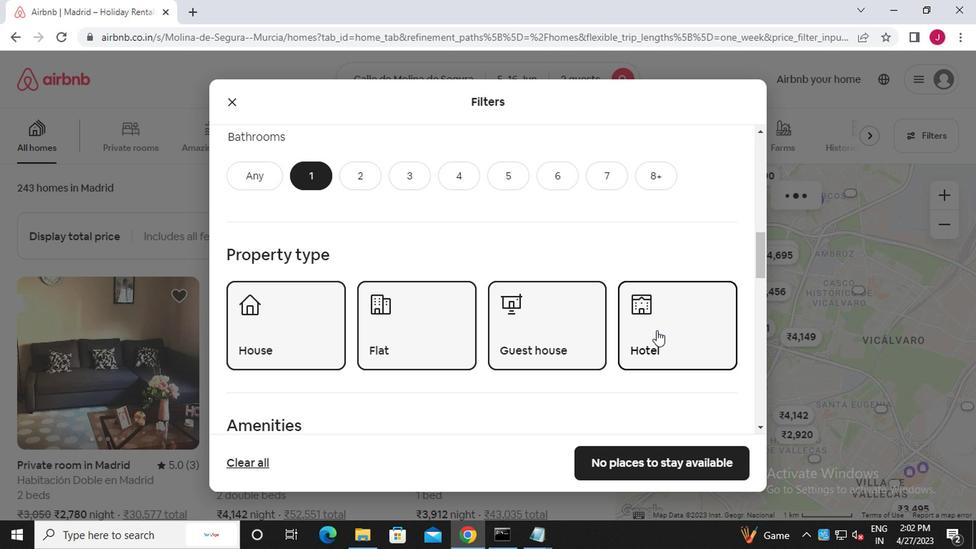 
Action: Mouse scrolled (701, 333) with delta (0, -1)
Screenshot: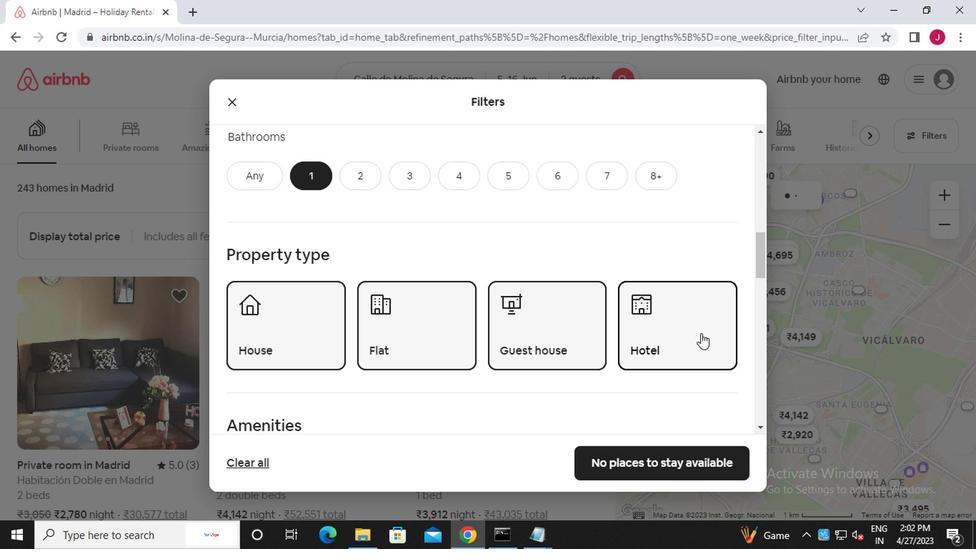
Action: Mouse scrolled (701, 333) with delta (0, -1)
Screenshot: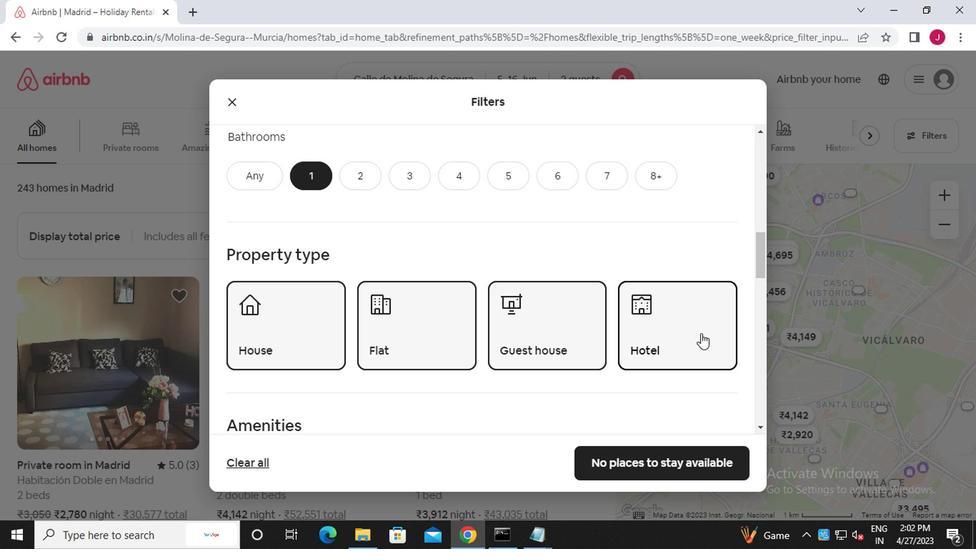 
Action: Mouse scrolled (701, 333) with delta (0, -1)
Screenshot: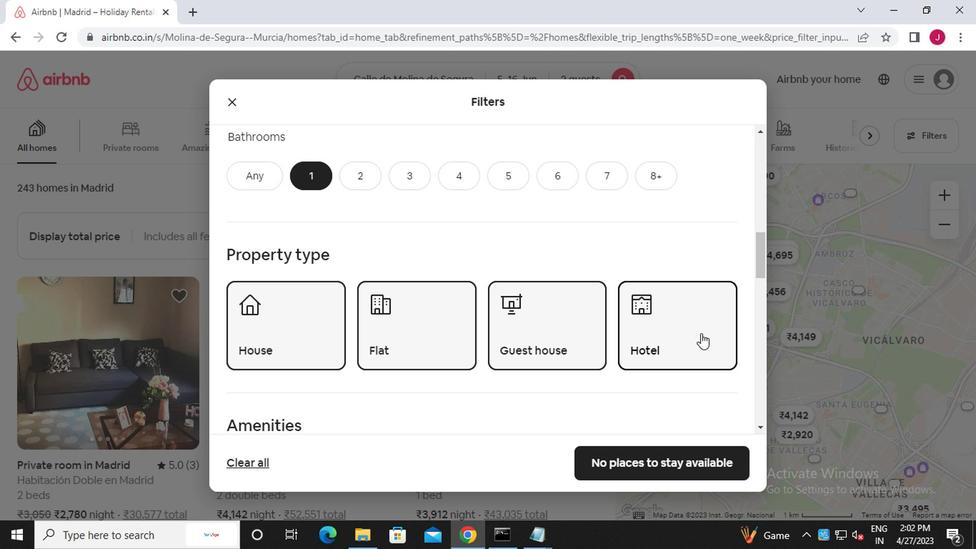 
Action: Mouse scrolled (701, 333) with delta (0, -1)
Screenshot: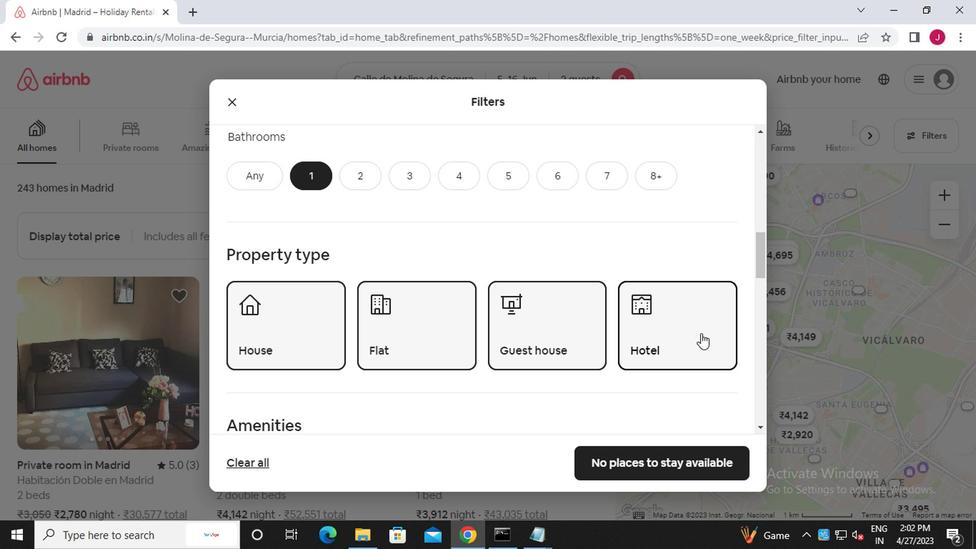 
Action: Mouse scrolled (701, 333) with delta (0, -1)
Screenshot: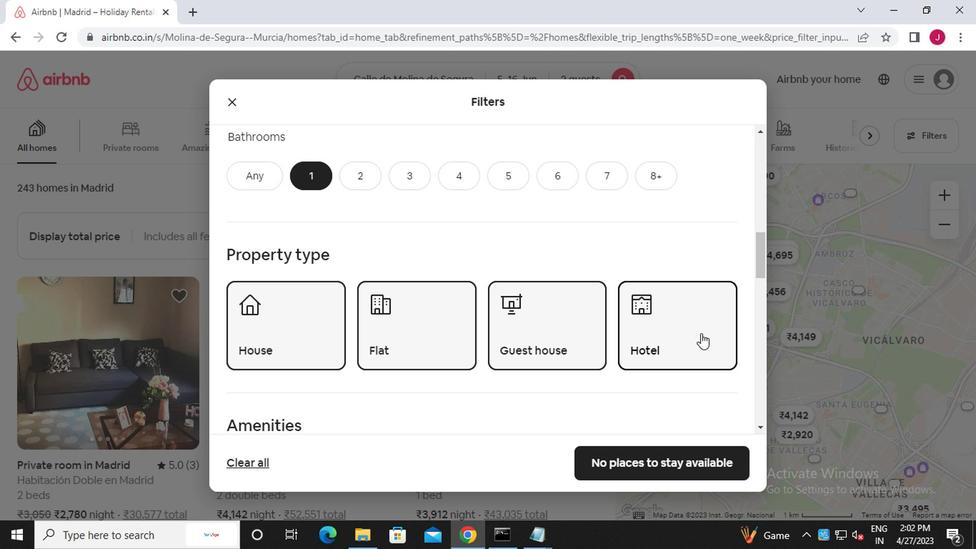 
Action: Mouse moved to (709, 399)
Screenshot: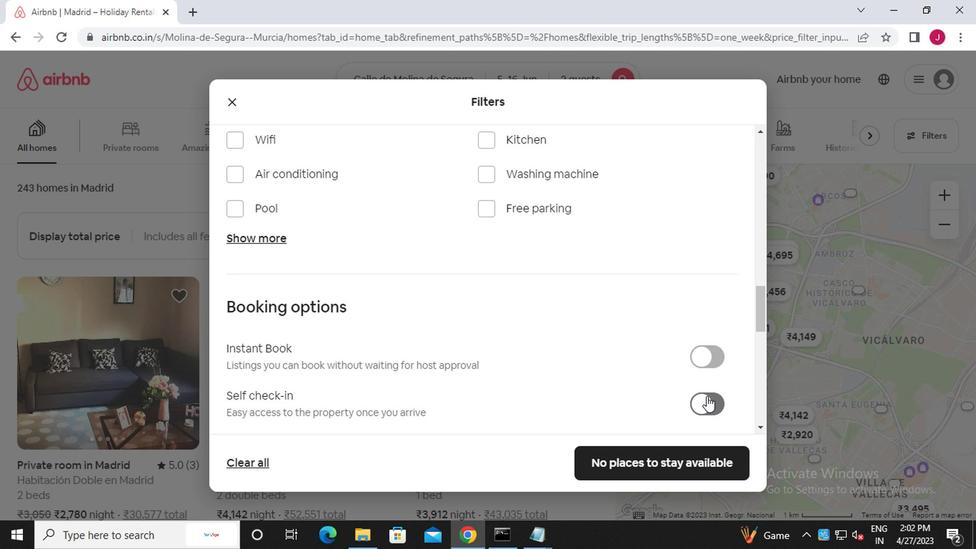 
Action: Mouse pressed left at (709, 399)
Screenshot: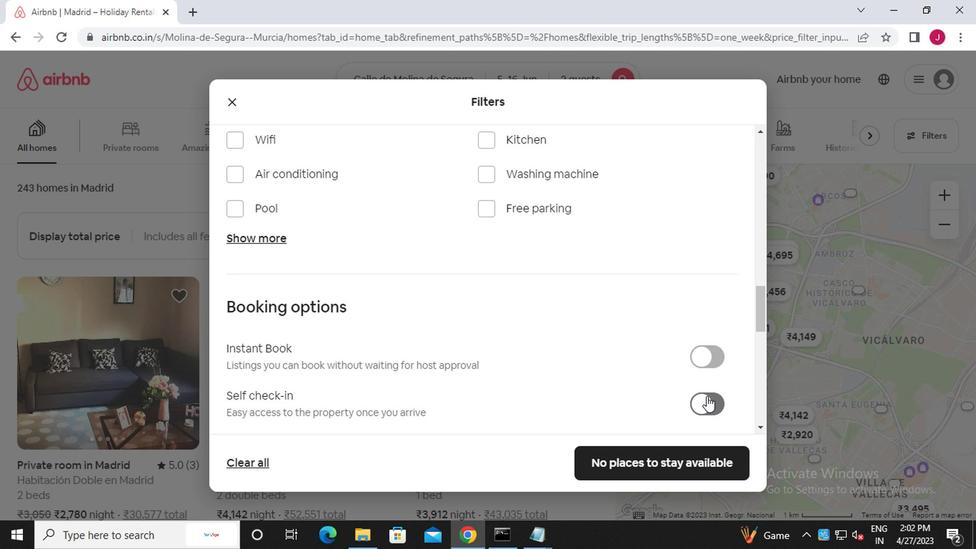 
Action: Mouse moved to (543, 345)
Screenshot: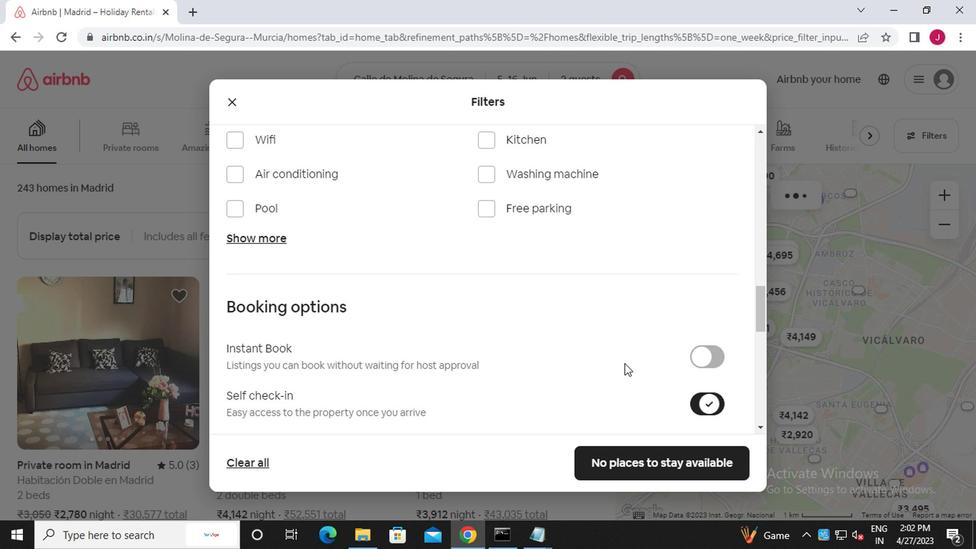 
Action: Mouse scrolled (543, 344) with delta (0, -1)
Screenshot: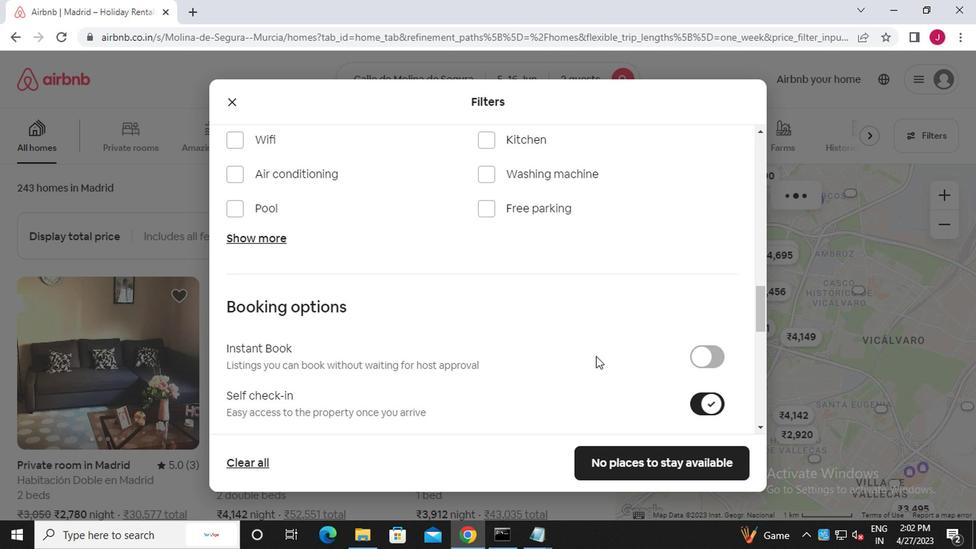 
Action: Mouse moved to (543, 345)
Screenshot: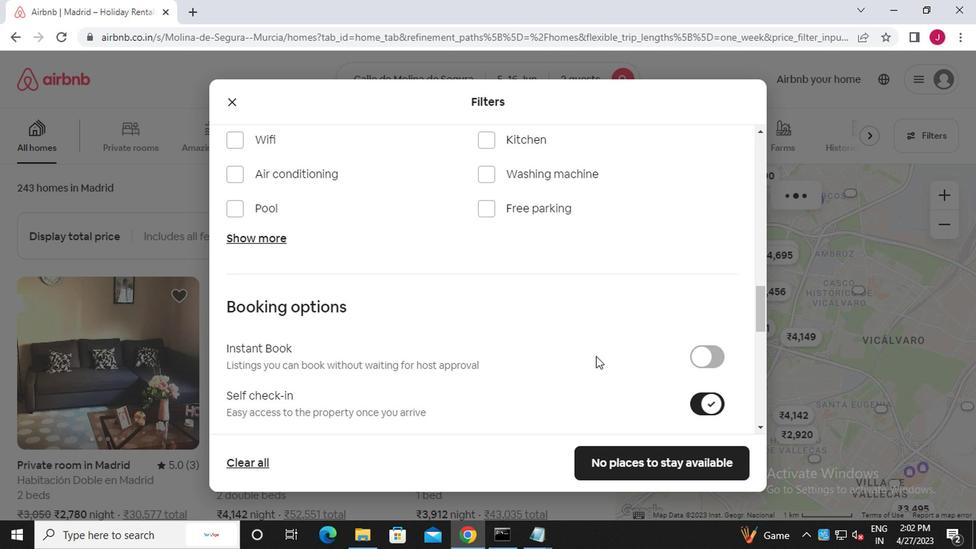 
Action: Mouse scrolled (543, 344) with delta (0, -1)
Screenshot: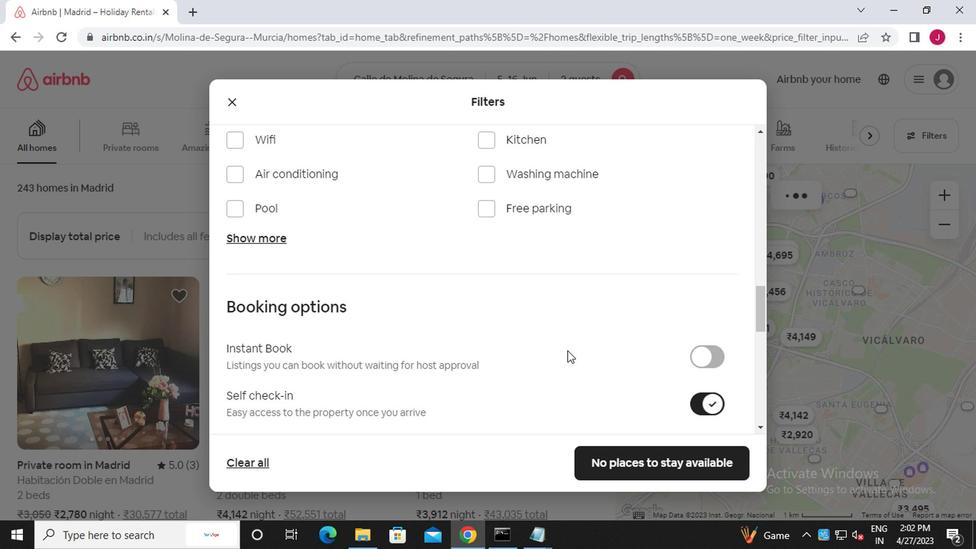 
Action: Mouse scrolled (543, 344) with delta (0, -1)
Screenshot: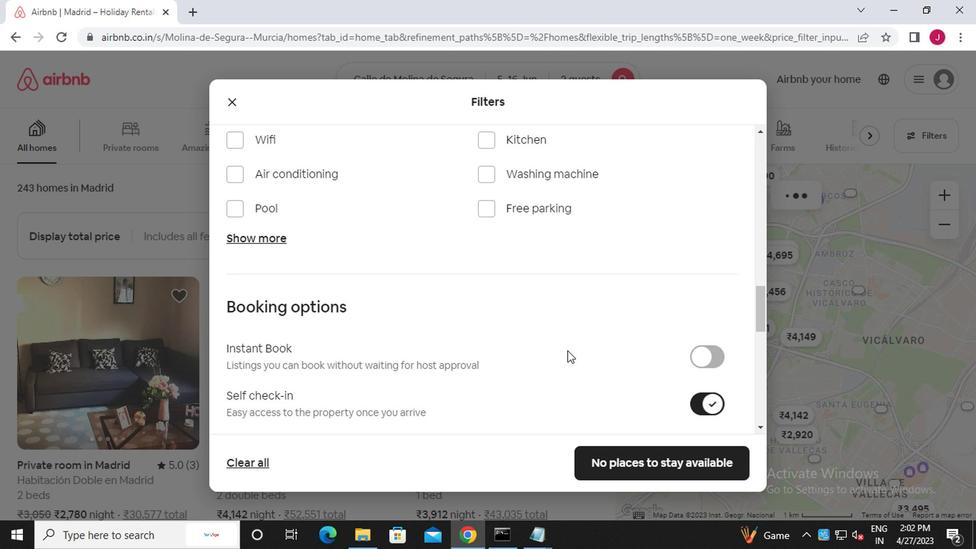 
Action: Mouse scrolled (543, 344) with delta (0, -1)
Screenshot: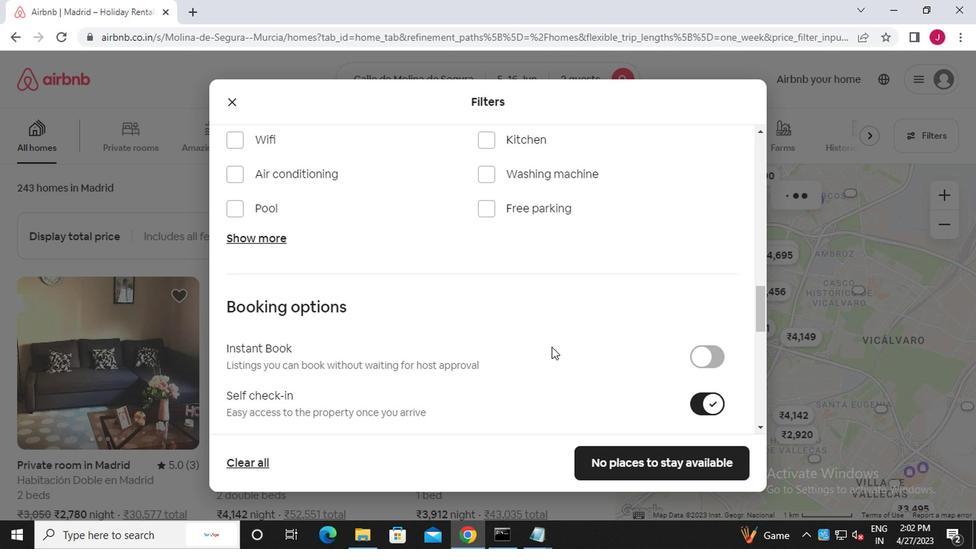 
Action: Mouse scrolled (543, 344) with delta (0, -1)
Screenshot: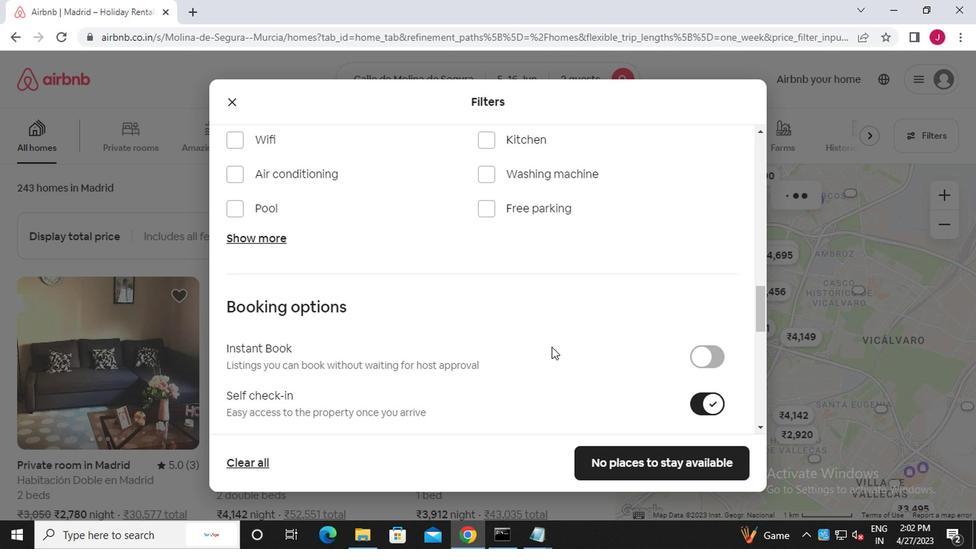 
Action: Mouse moved to (542, 345)
Screenshot: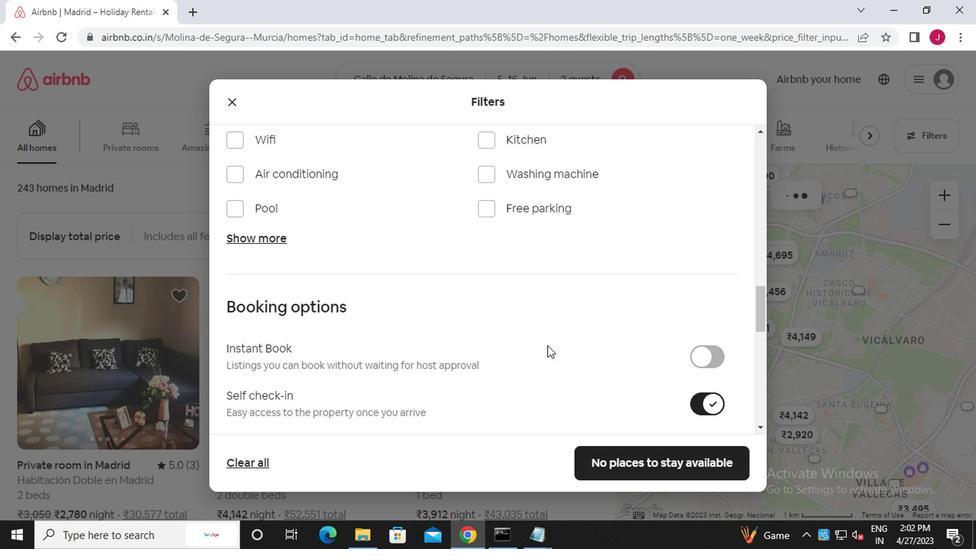 
Action: Mouse scrolled (542, 344) with delta (0, -1)
Screenshot: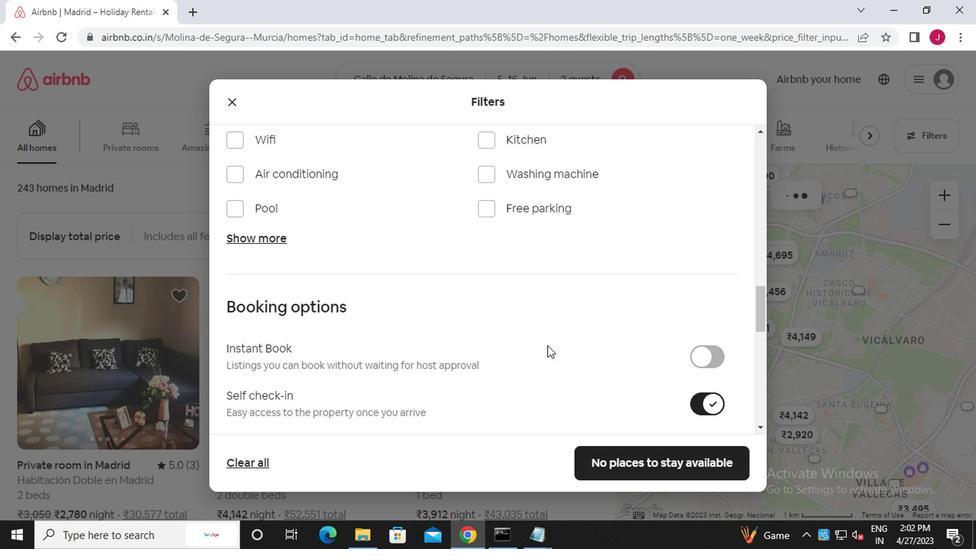 
Action: Mouse moved to (541, 344)
Screenshot: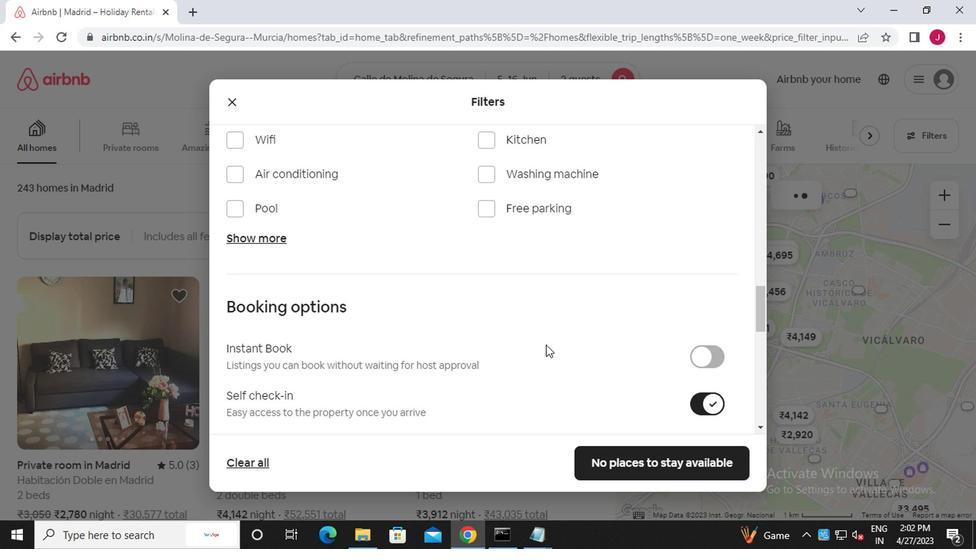 
Action: Mouse scrolled (541, 343) with delta (0, 0)
Screenshot: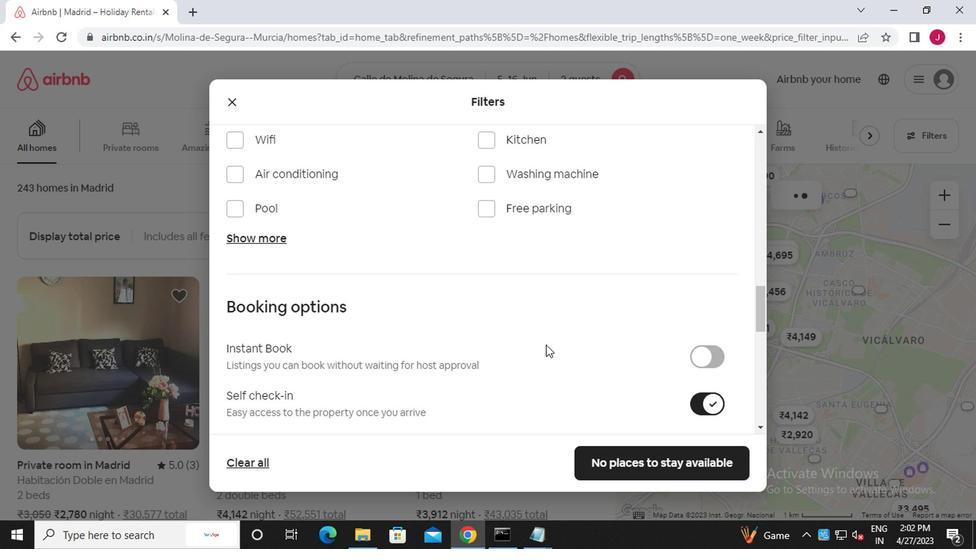
Action: Mouse moved to (540, 344)
Screenshot: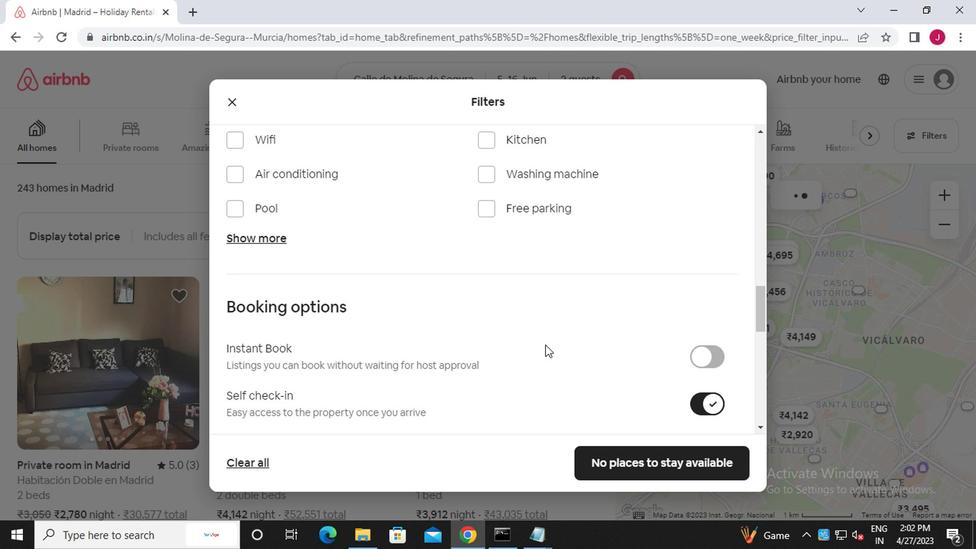 
Action: Mouse scrolled (540, 343) with delta (0, 0)
Screenshot: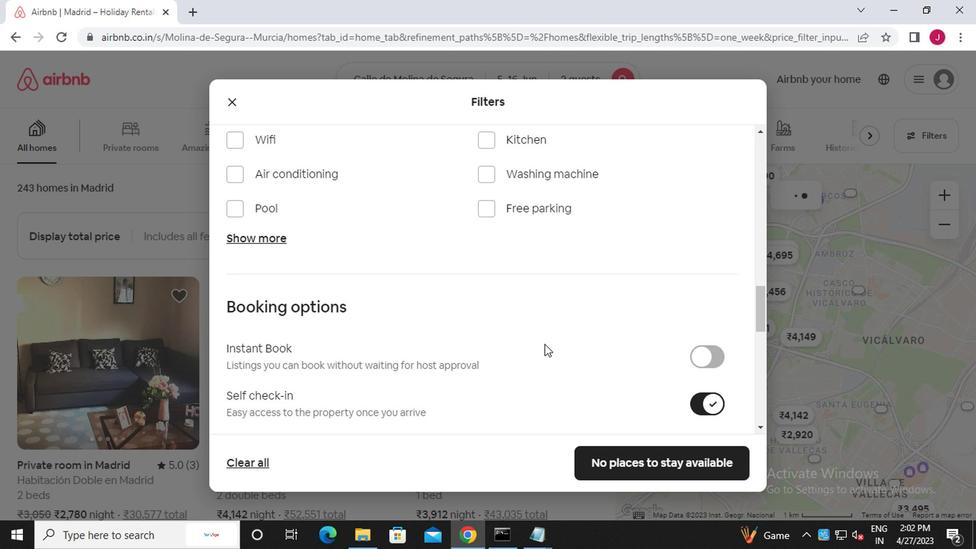 
Action: Mouse moved to (235, 368)
Screenshot: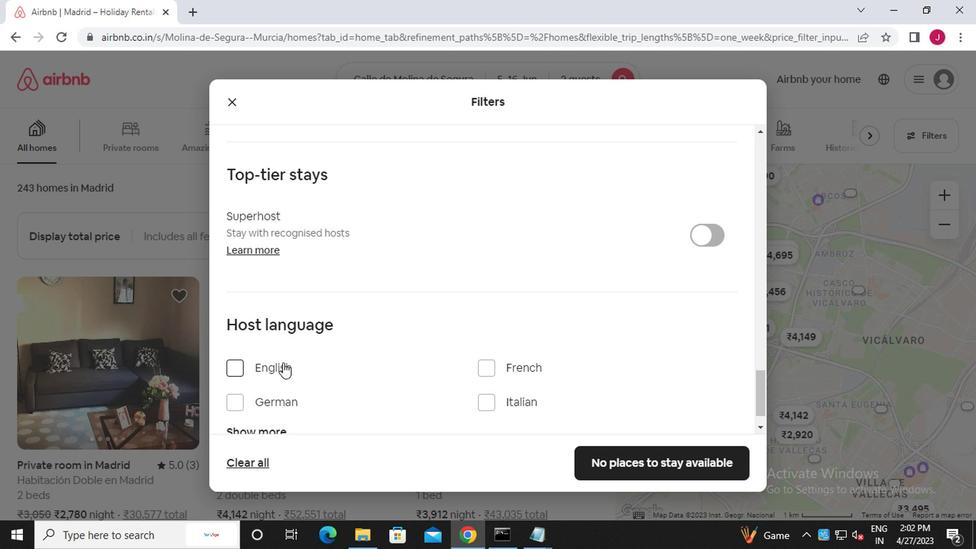 
Action: Mouse pressed left at (235, 368)
Screenshot: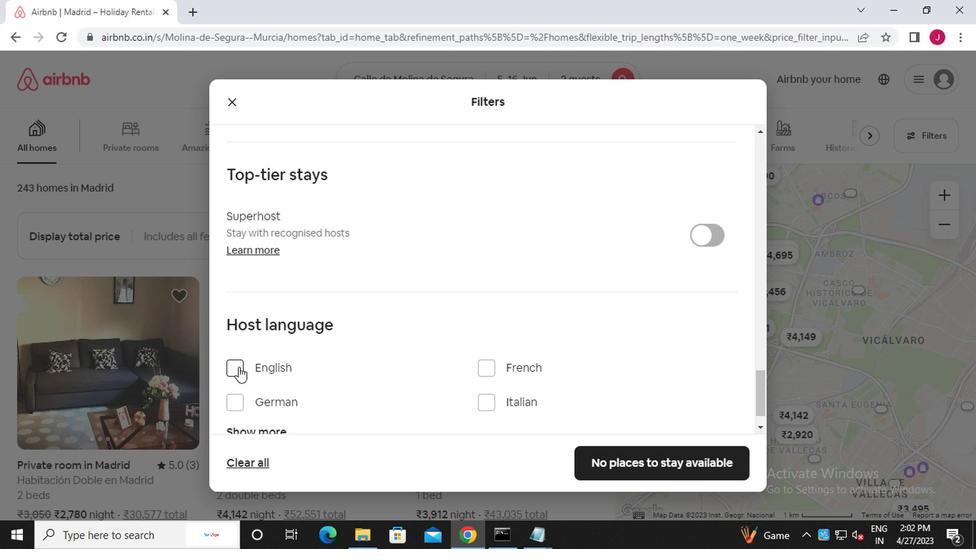 
Action: Mouse moved to (602, 463)
Screenshot: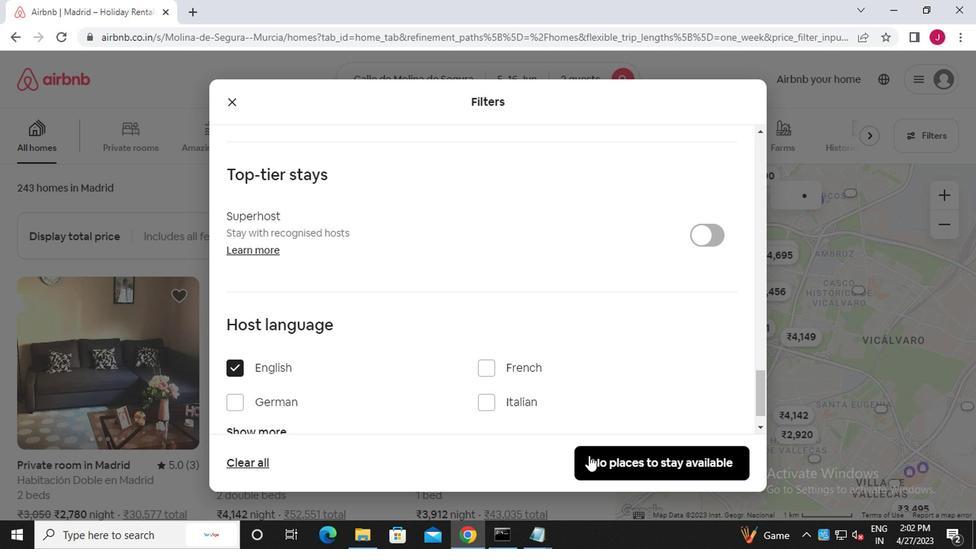 
Action: Mouse pressed left at (602, 463)
Screenshot: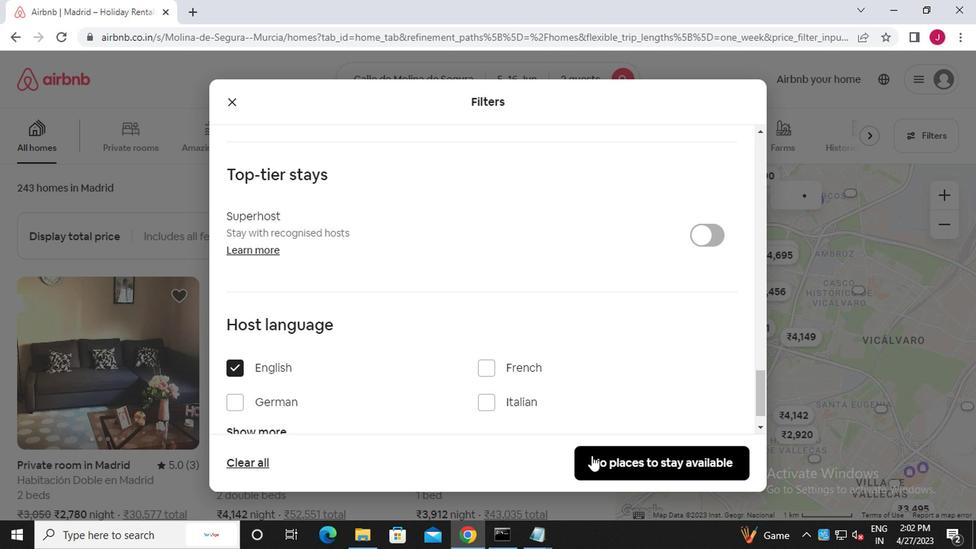 
Action: Mouse moved to (602, 449)
Screenshot: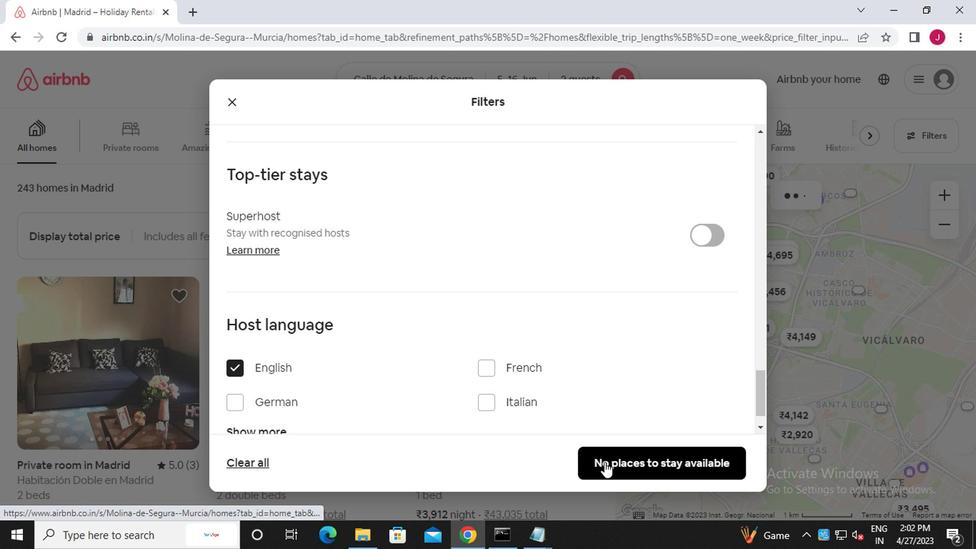 
